 Task: Find connections with filter location Waterloo with filter topic #Leadershipwith filter profile language English with filter current company Jellyfish with filter school Sheshadripuram Arts, Science & Commerce College, Sheshadripuram , Bangalore-20 with filter industry Wholesale Import and Export with filter service category Financial Advisory with filter keywords title Political Scientist
Action: Mouse moved to (520, 102)
Screenshot: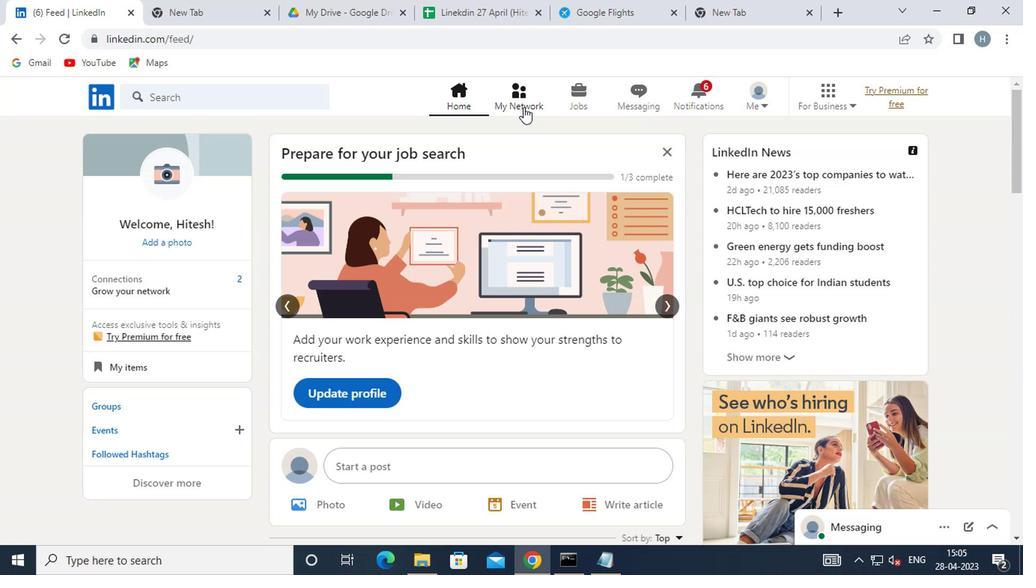 
Action: Mouse pressed left at (520, 102)
Screenshot: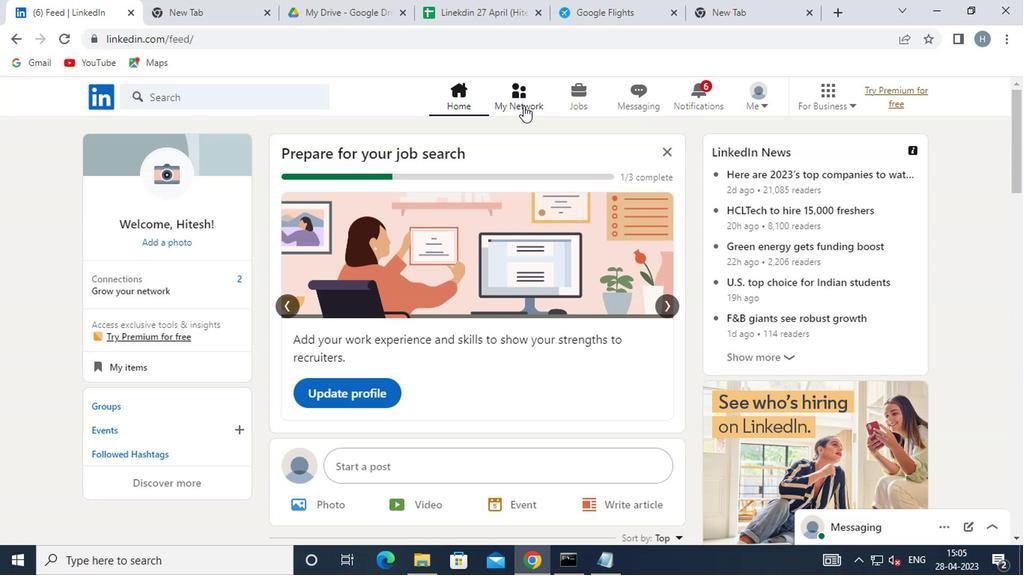 
Action: Mouse moved to (242, 172)
Screenshot: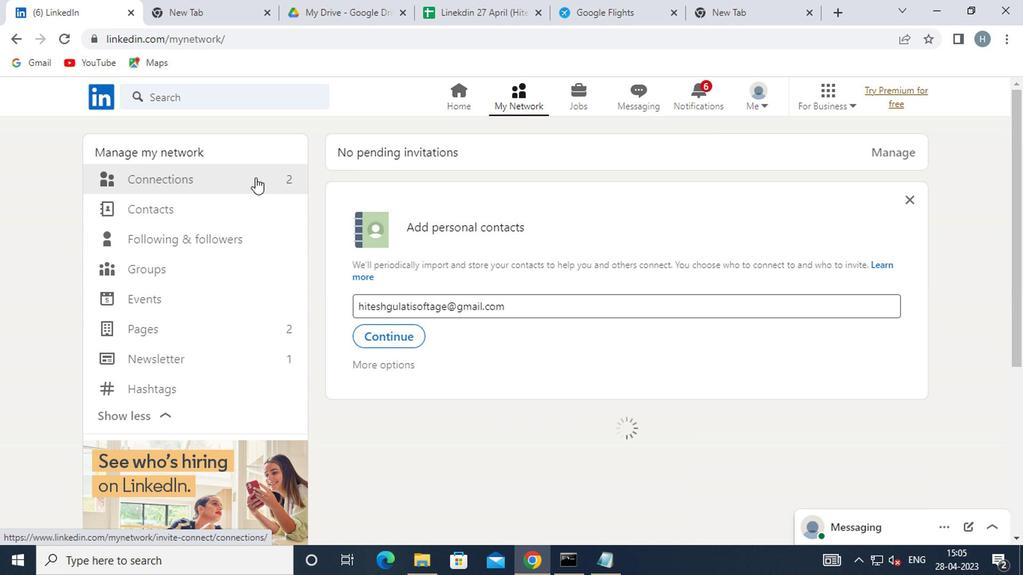 
Action: Mouse pressed left at (242, 172)
Screenshot: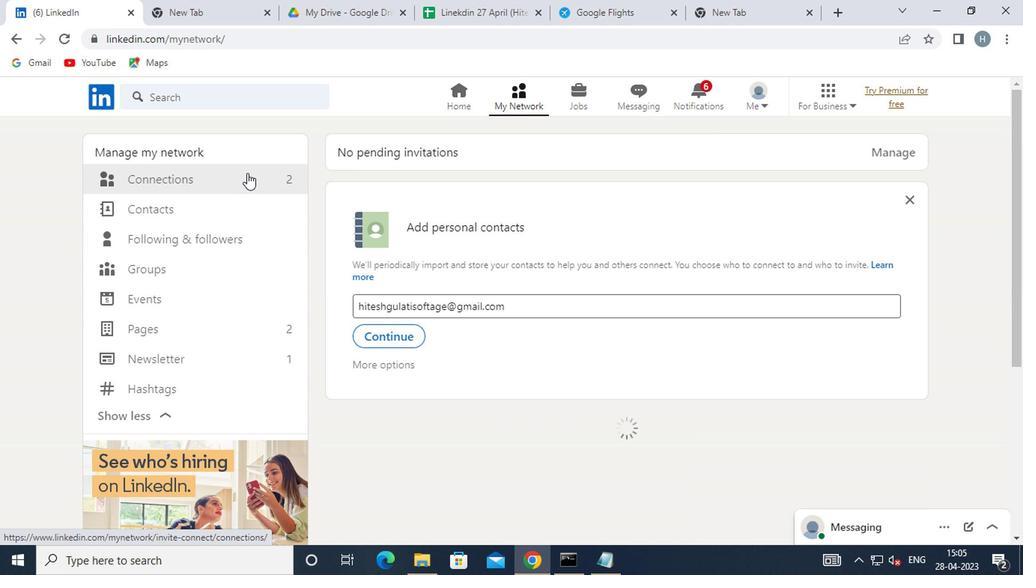 
Action: Mouse moved to (608, 182)
Screenshot: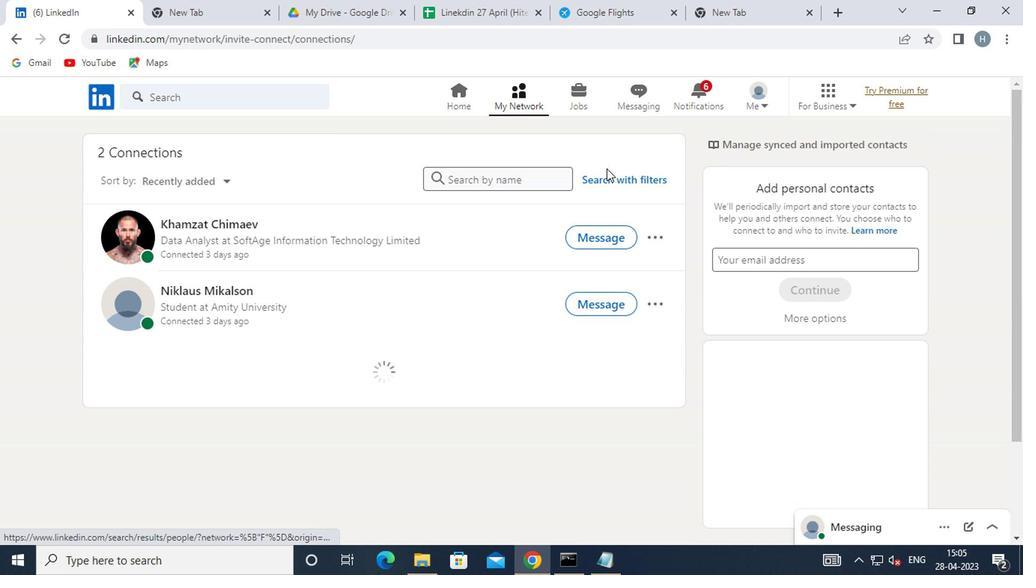 
Action: Mouse pressed left at (608, 182)
Screenshot: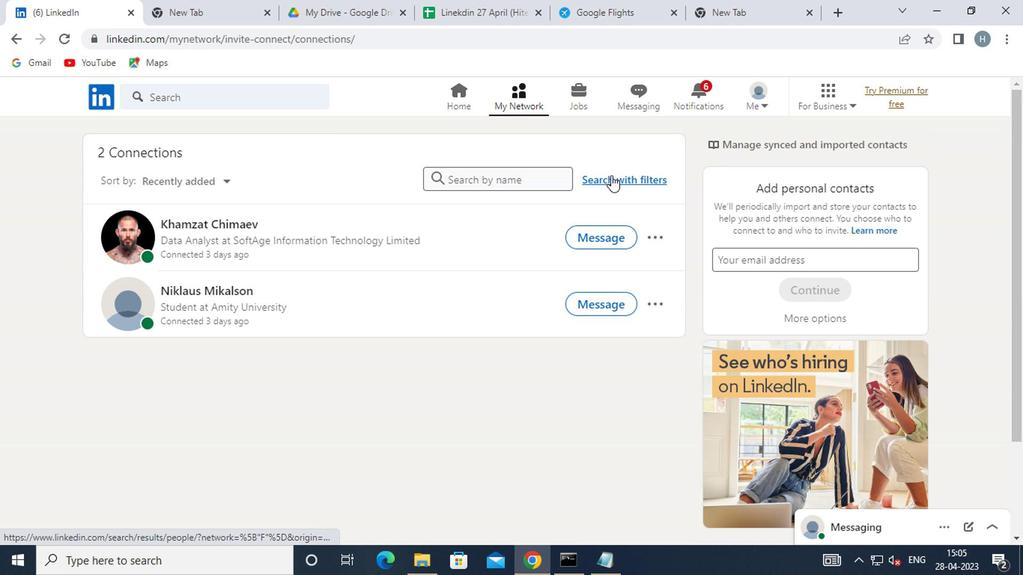 
Action: Mouse moved to (552, 132)
Screenshot: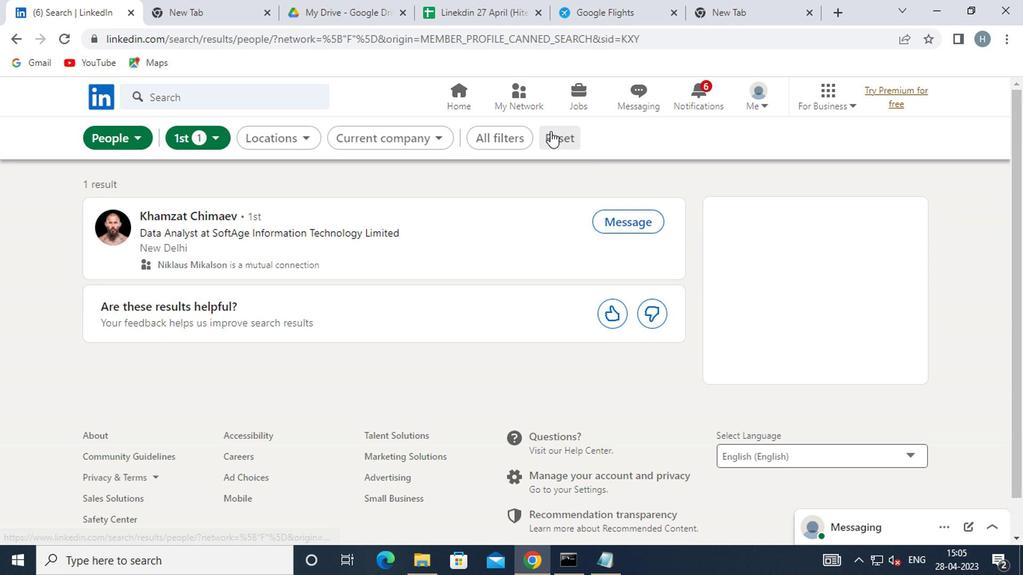 
Action: Mouse pressed left at (552, 132)
Screenshot: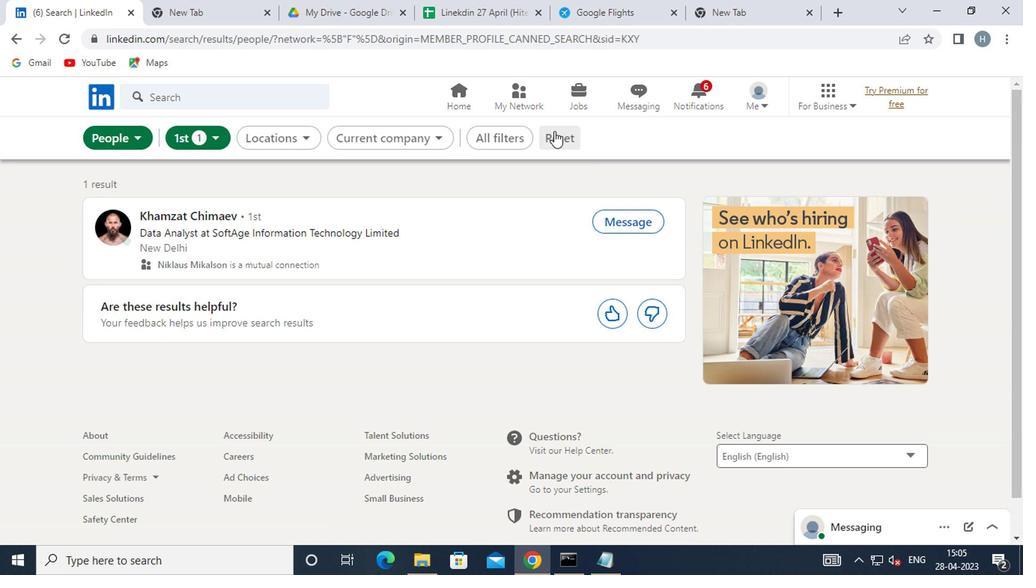 
Action: Mouse moved to (524, 138)
Screenshot: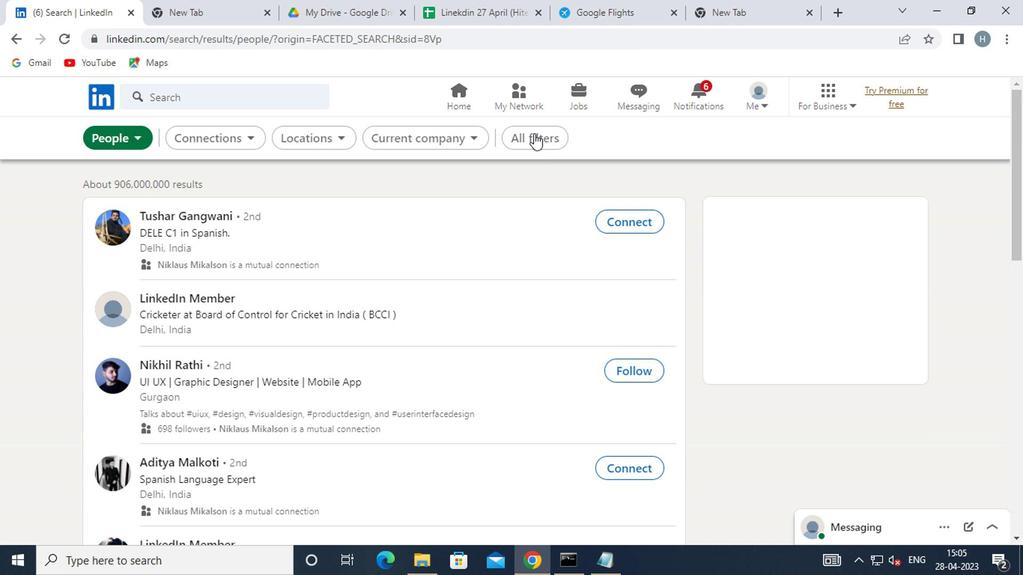 
Action: Mouse pressed left at (524, 138)
Screenshot: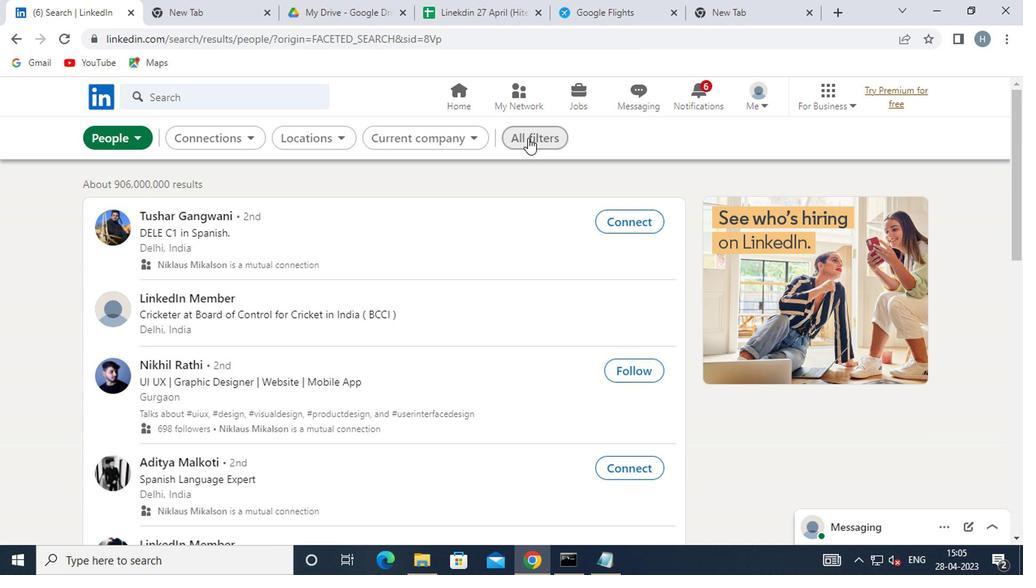 
Action: Mouse moved to (708, 424)
Screenshot: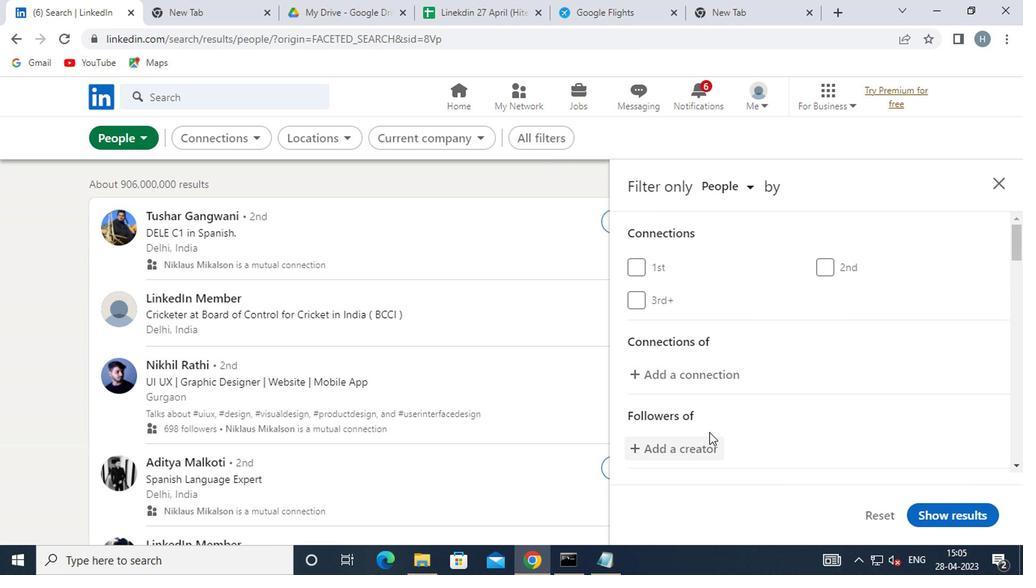 
Action: Mouse scrolled (708, 423) with delta (0, -1)
Screenshot: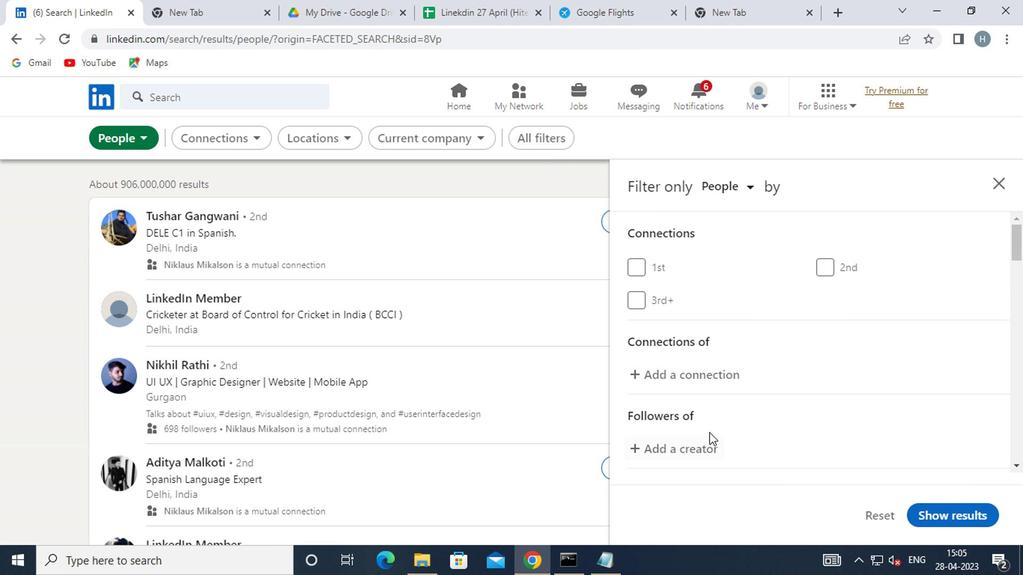 
Action: Mouse moved to (712, 408)
Screenshot: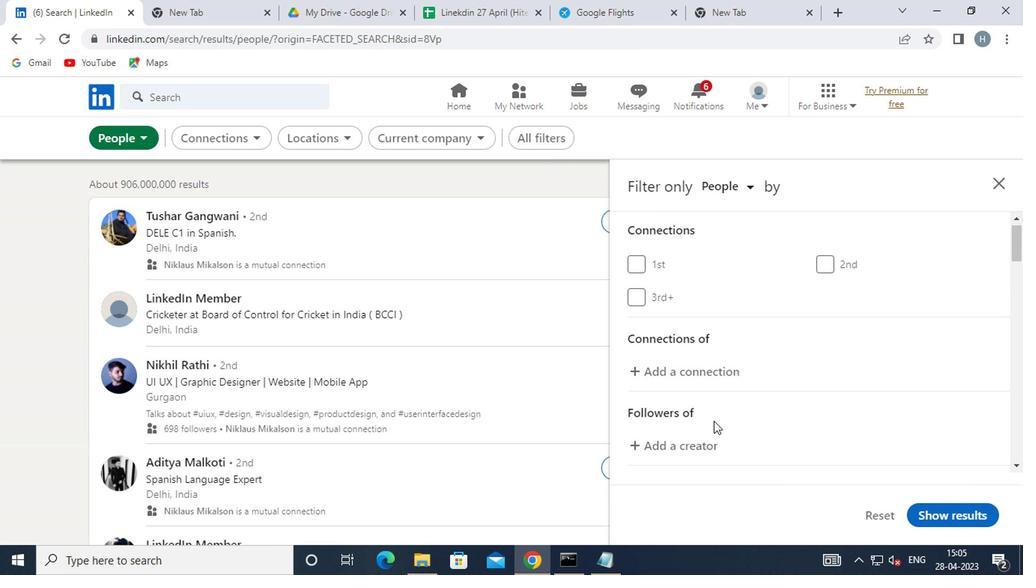 
Action: Mouse scrolled (712, 408) with delta (0, 0)
Screenshot: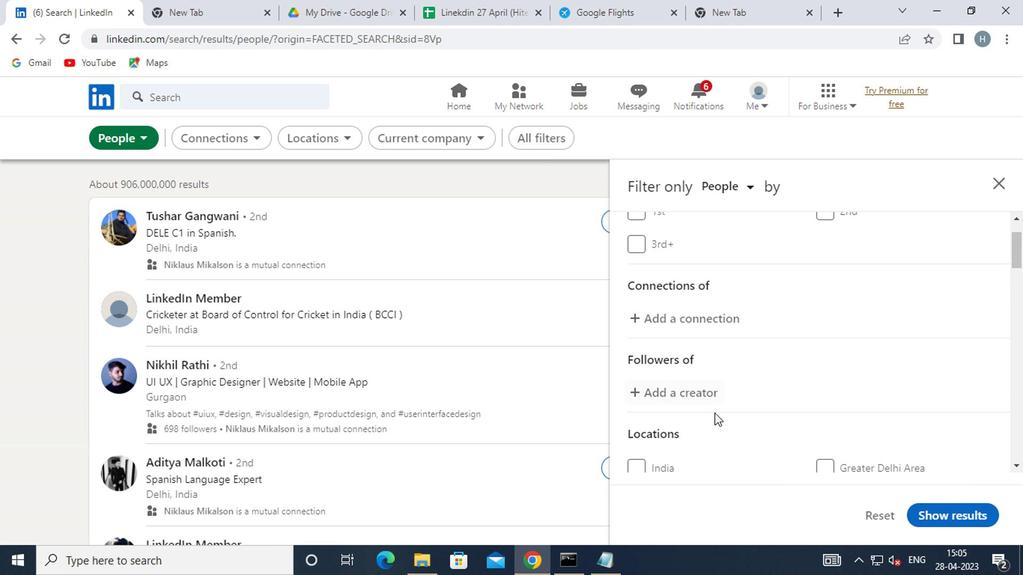 
Action: Mouse moved to (716, 399)
Screenshot: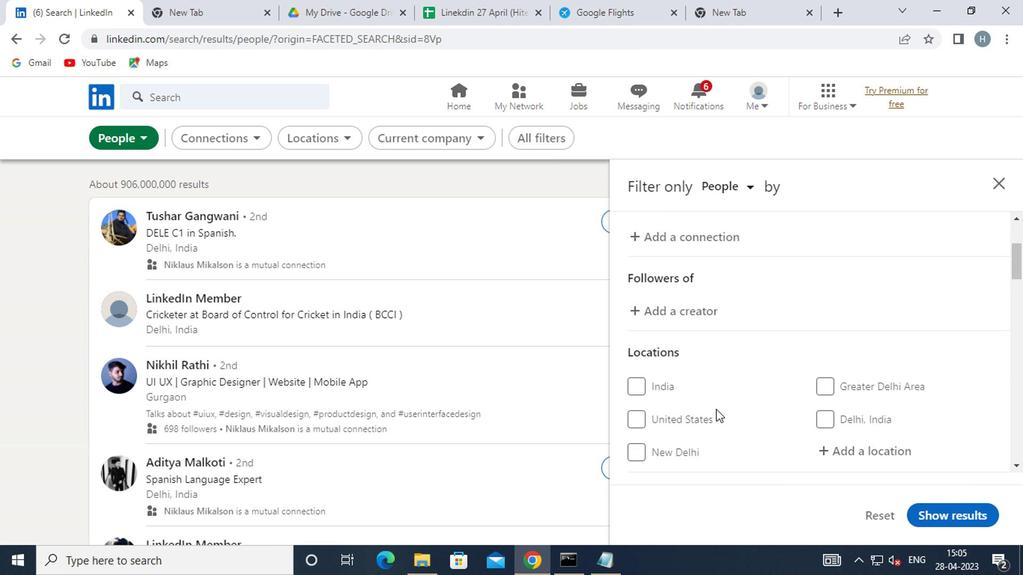 
Action: Mouse scrolled (716, 399) with delta (0, 0)
Screenshot: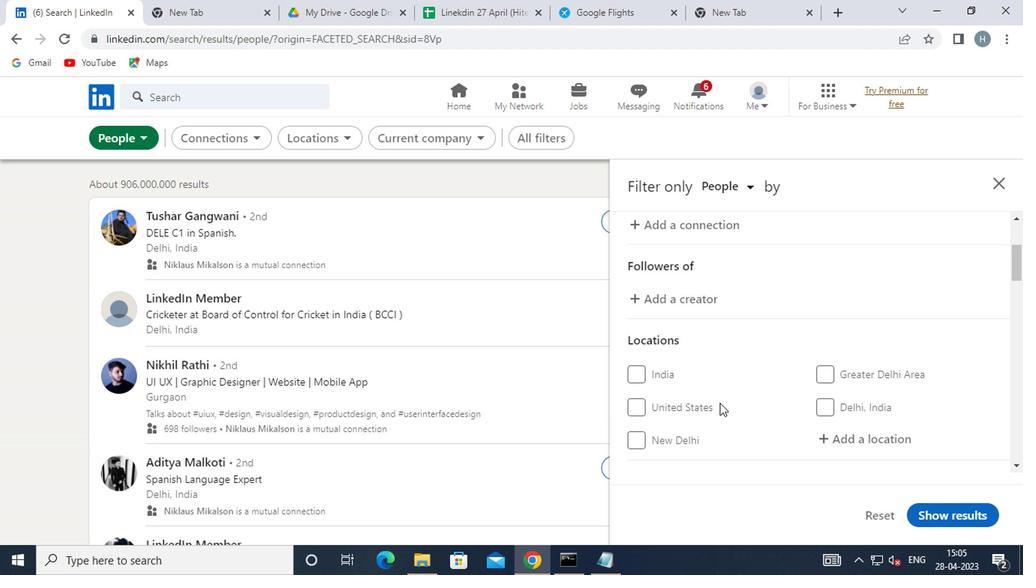 
Action: Mouse moved to (865, 363)
Screenshot: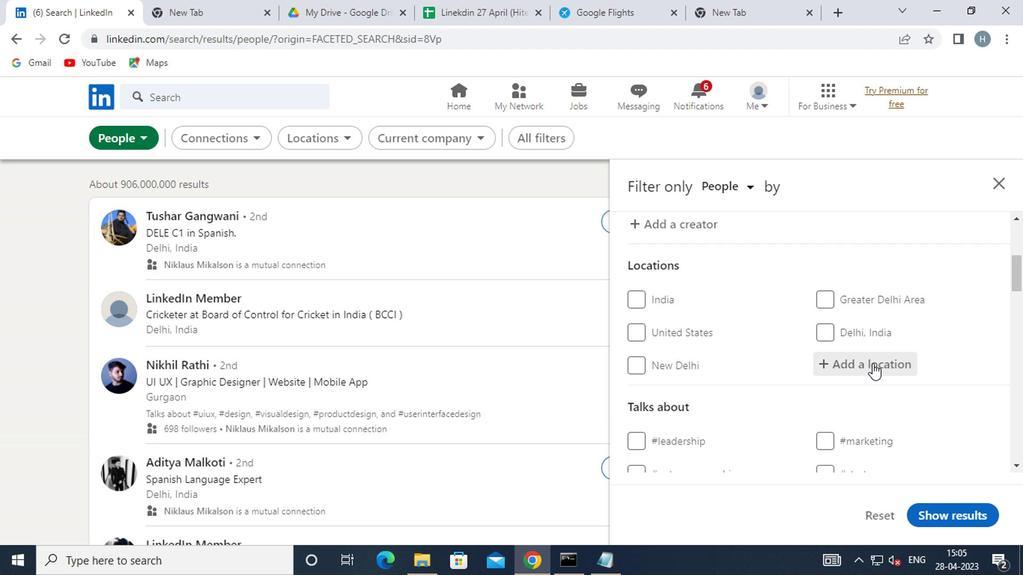 
Action: Mouse pressed left at (865, 363)
Screenshot: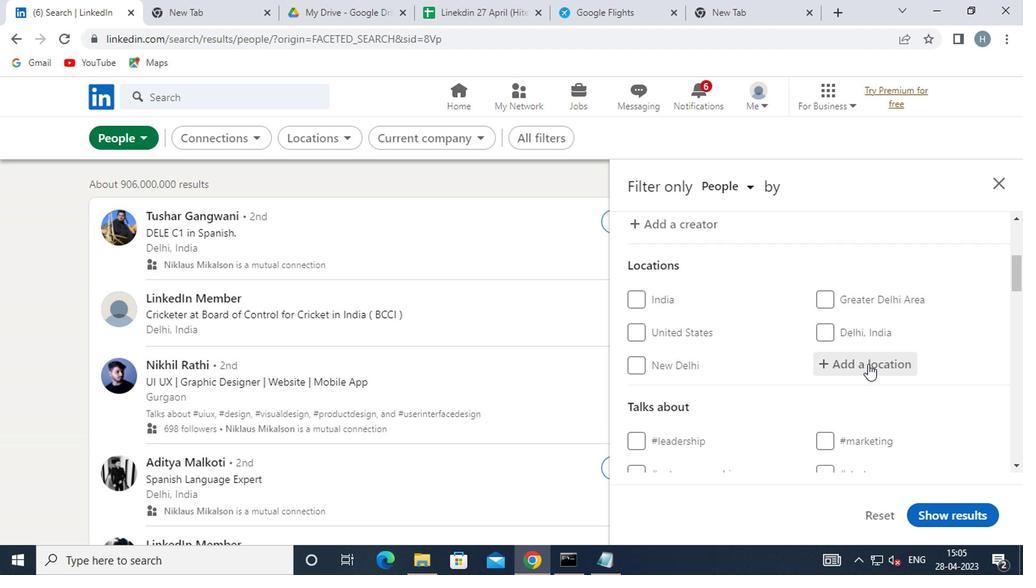 
Action: Key pressed <Key.shift>WATERLOO
Screenshot: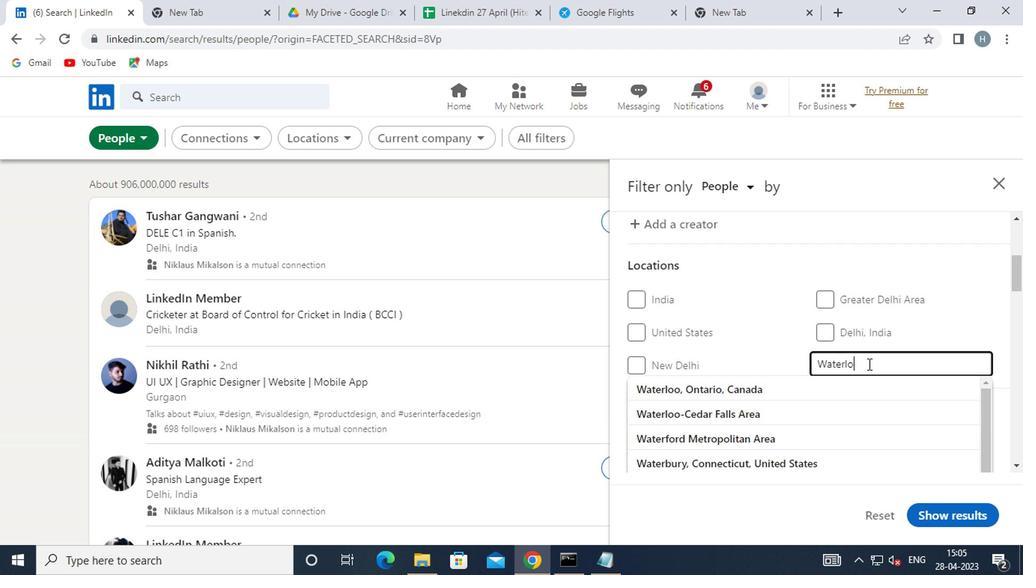 
Action: Mouse moved to (923, 325)
Screenshot: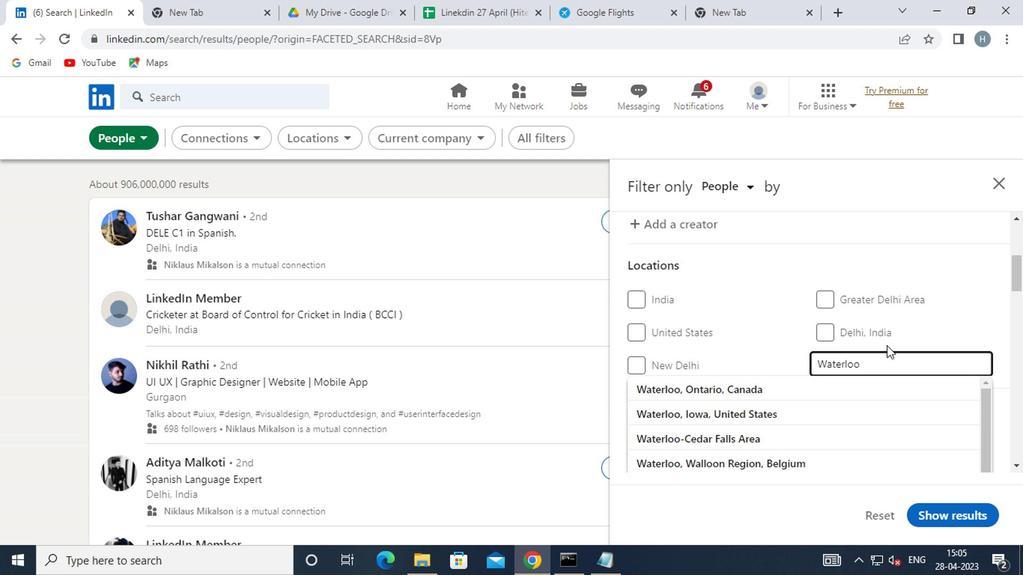 
Action: Key pressed <Key.enter>
Screenshot: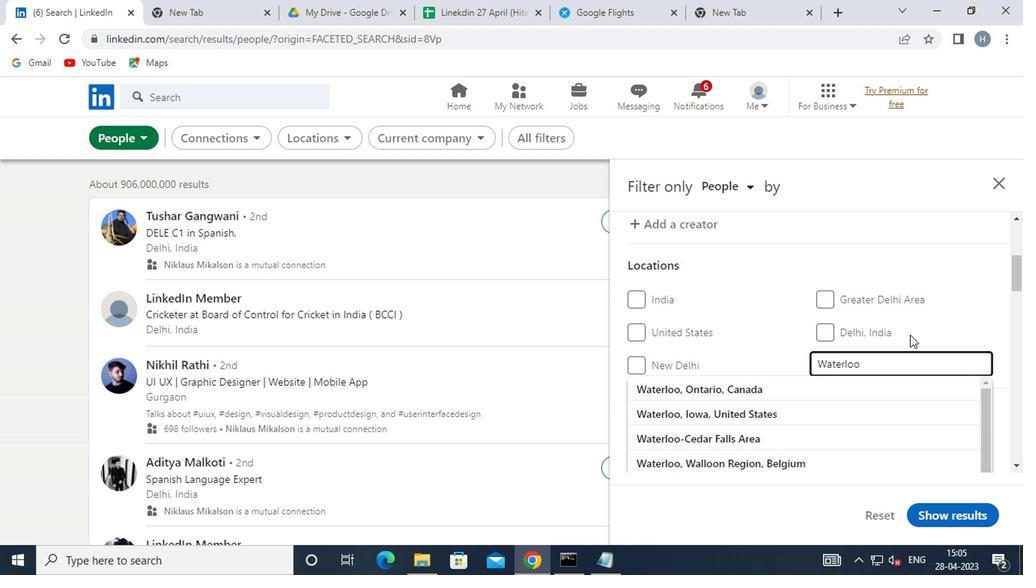 
Action: Mouse moved to (907, 320)
Screenshot: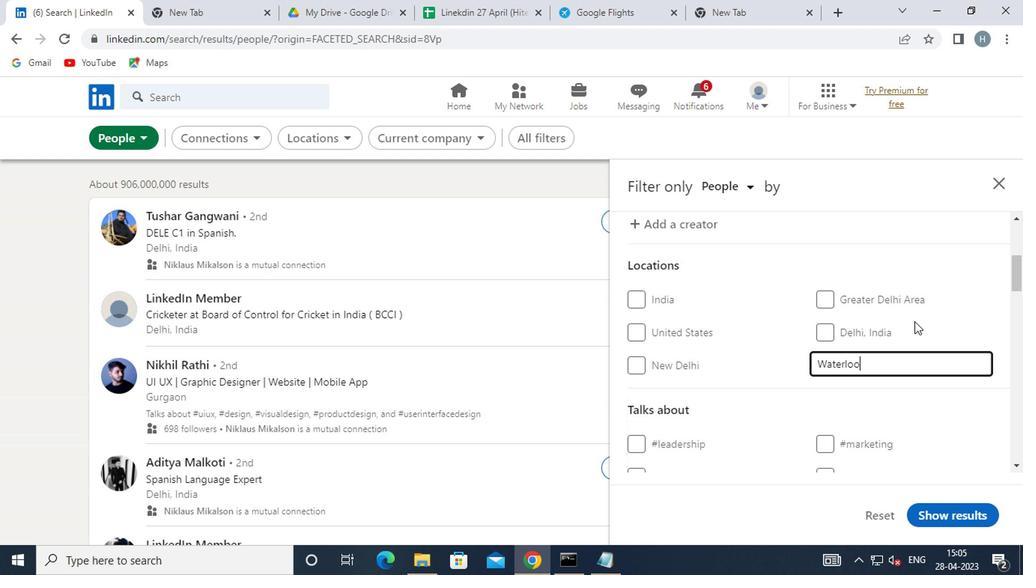 
Action: Mouse scrolled (907, 320) with delta (0, 0)
Screenshot: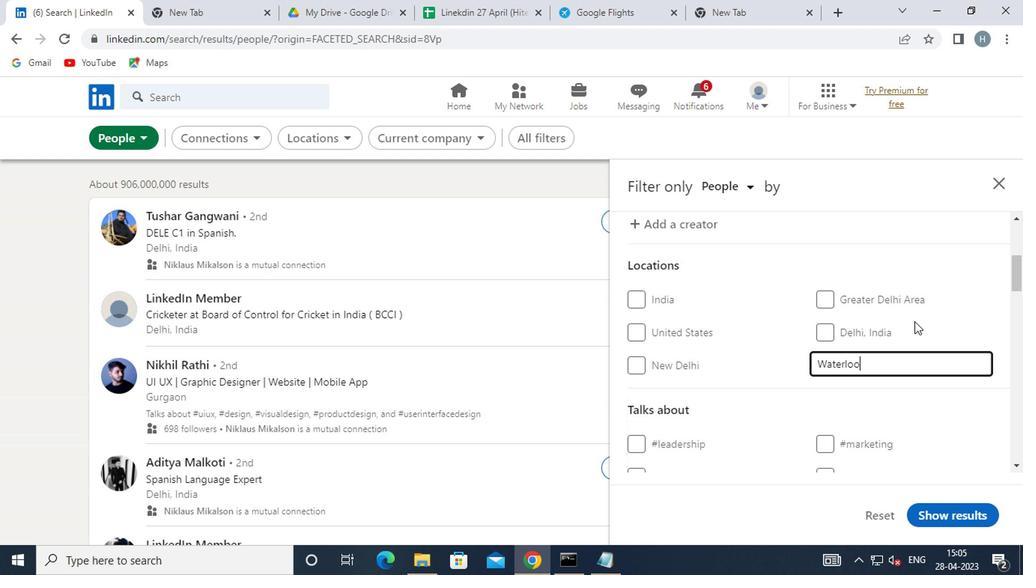 
Action: Mouse moved to (906, 321)
Screenshot: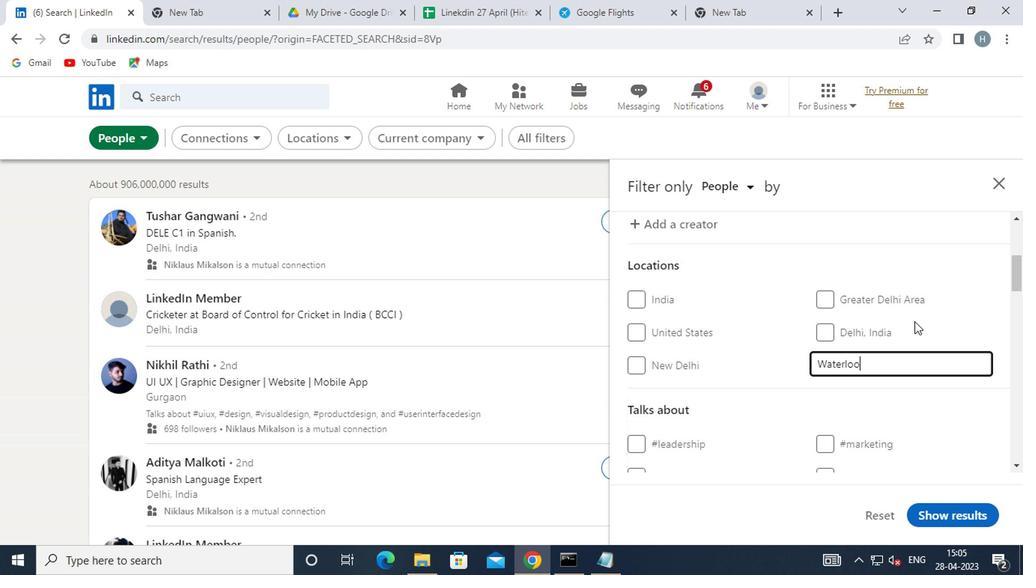 
Action: Mouse scrolled (906, 320) with delta (0, 0)
Screenshot: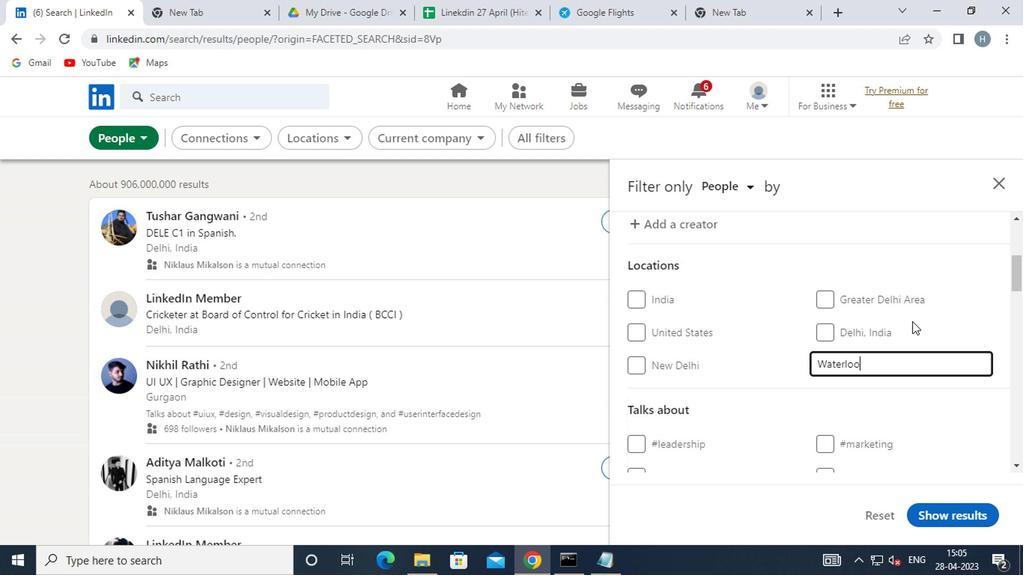 
Action: Mouse moved to (890, 356)
Screenshot: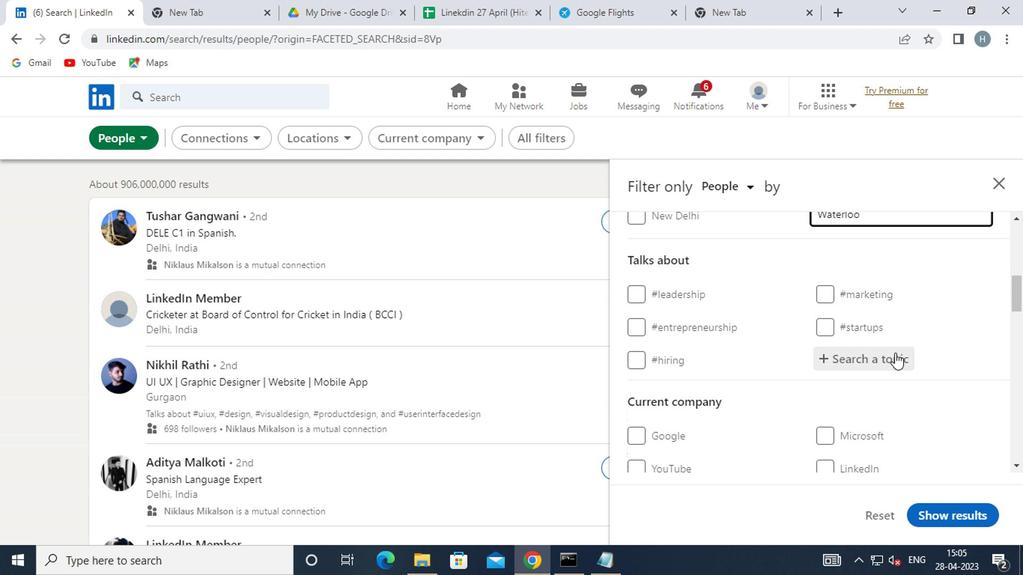 
Action: Mouse pressed left at (890, 356)
Screenshot: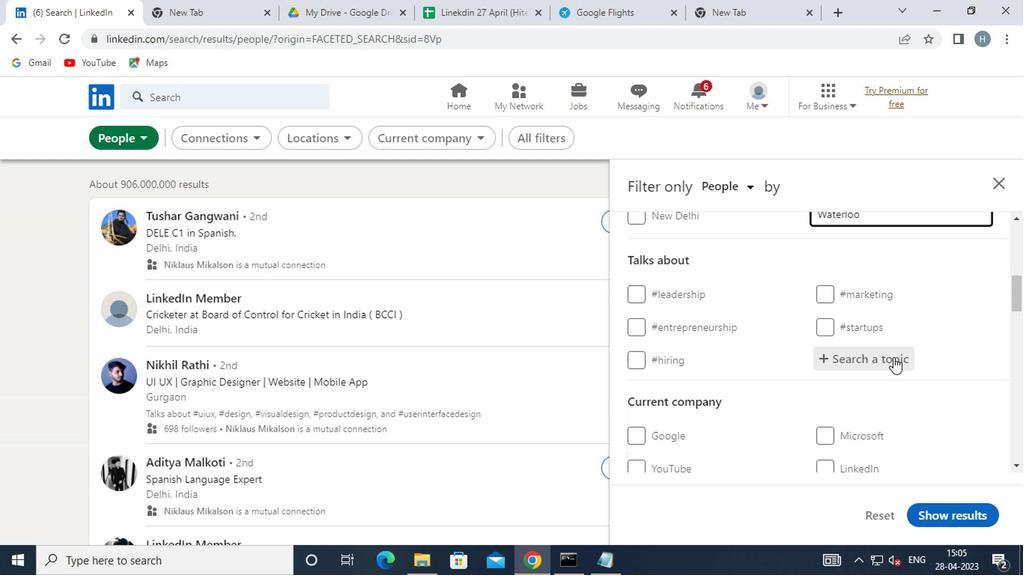
Action: Mouse moved to (885, 356)
Screenshot: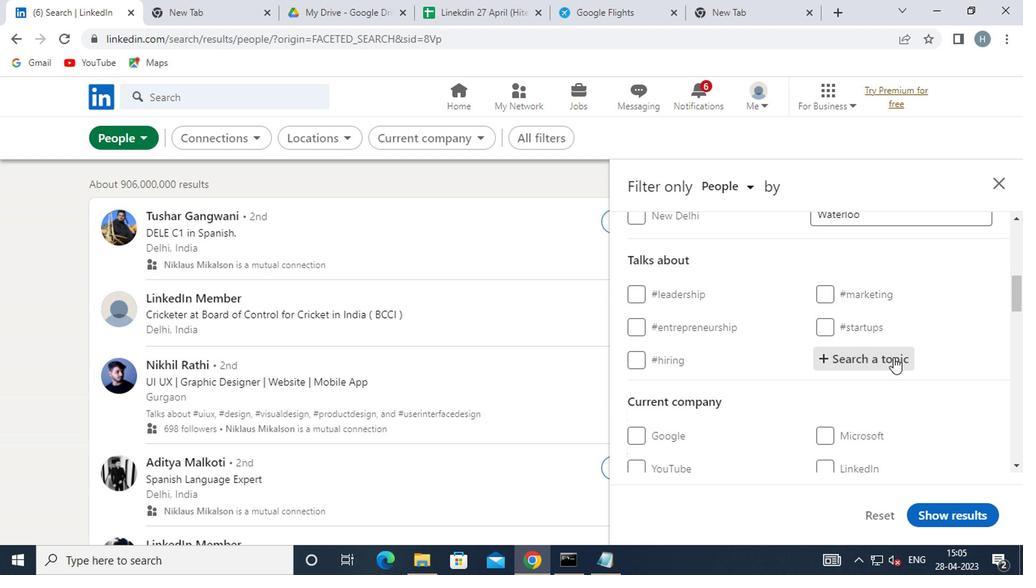 
Action: Key pressed <Key.shift>LEA
Screenshot: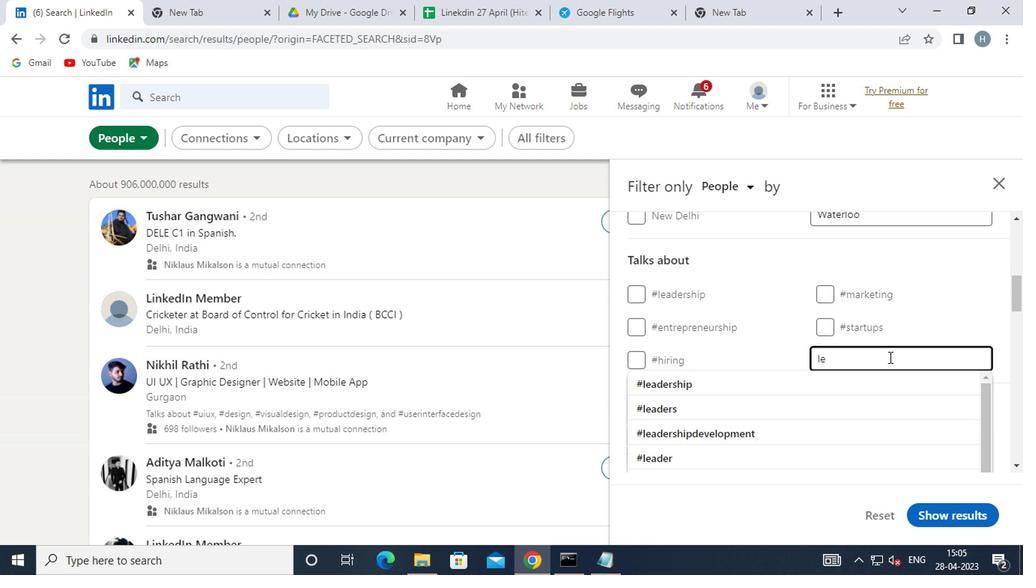 
Action: Mouse moved to (831, 385)
Screenshot: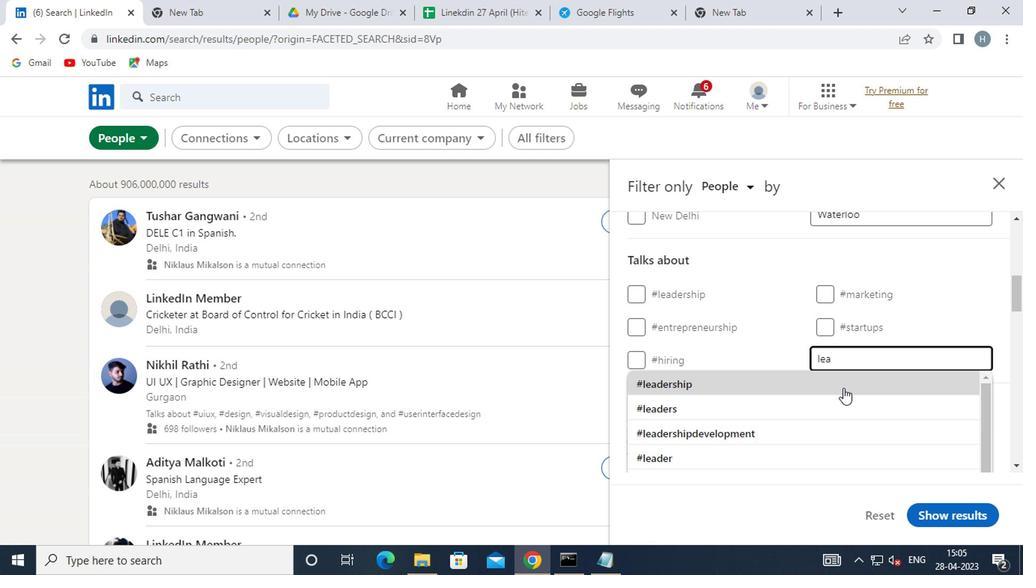 
Action: Mouse pressed left at (831, 385)
Screenshot: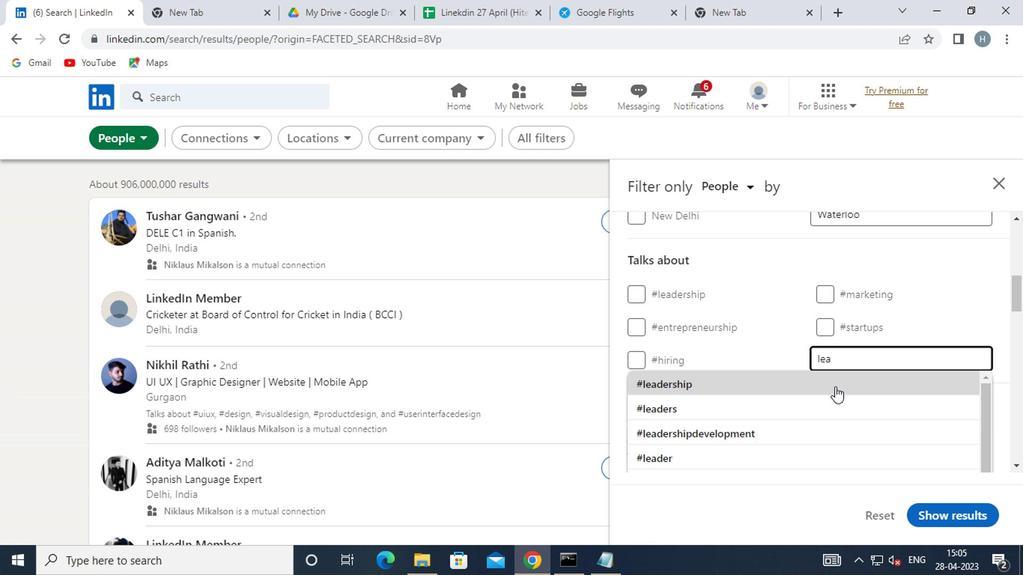 
Action: Mouse moved to (797, 376)
Screenshot: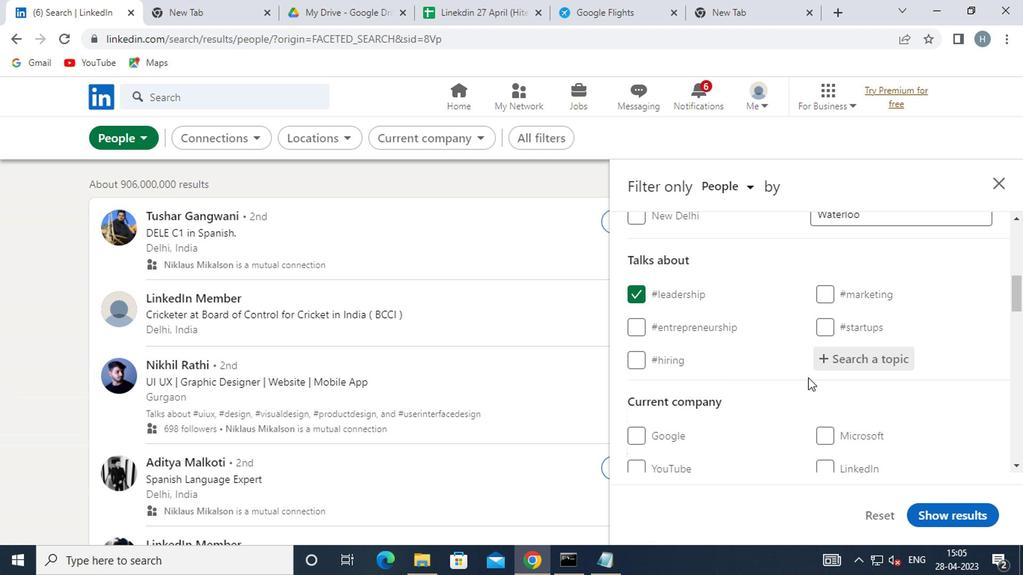 
Action: Mouse scrolled (797, 375) with delta (0, -1)
Screenshot: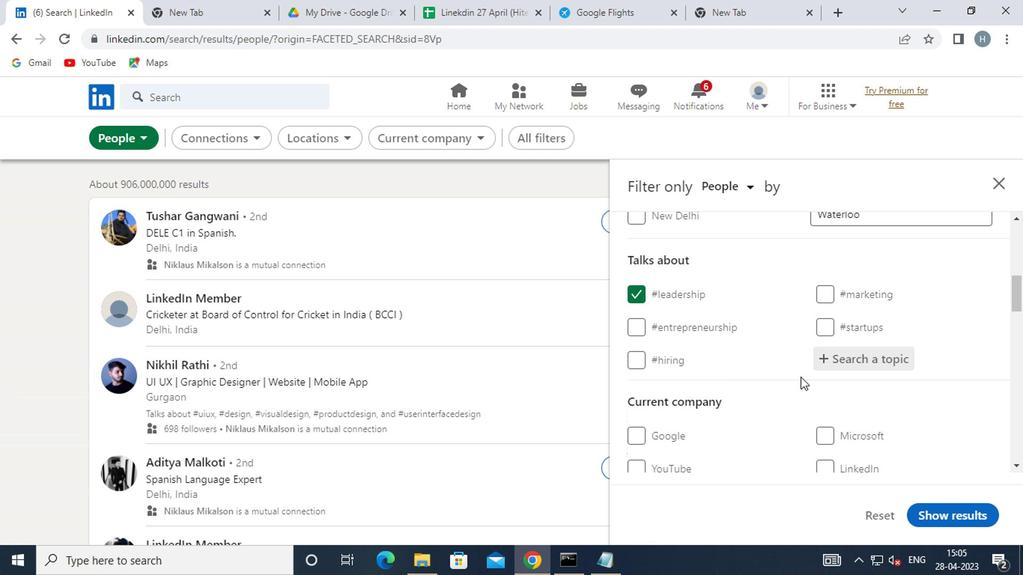 
Action: Mouse moved to (795, 375)
Screenshot: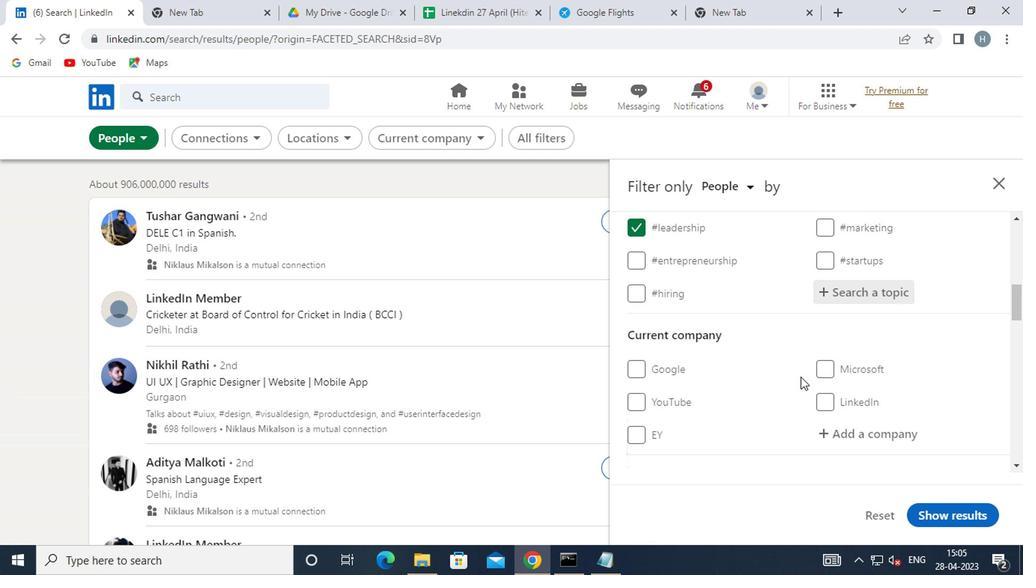 
Action: Mouse scrolled (795, 374) with delta (0, 0)
Screenshot: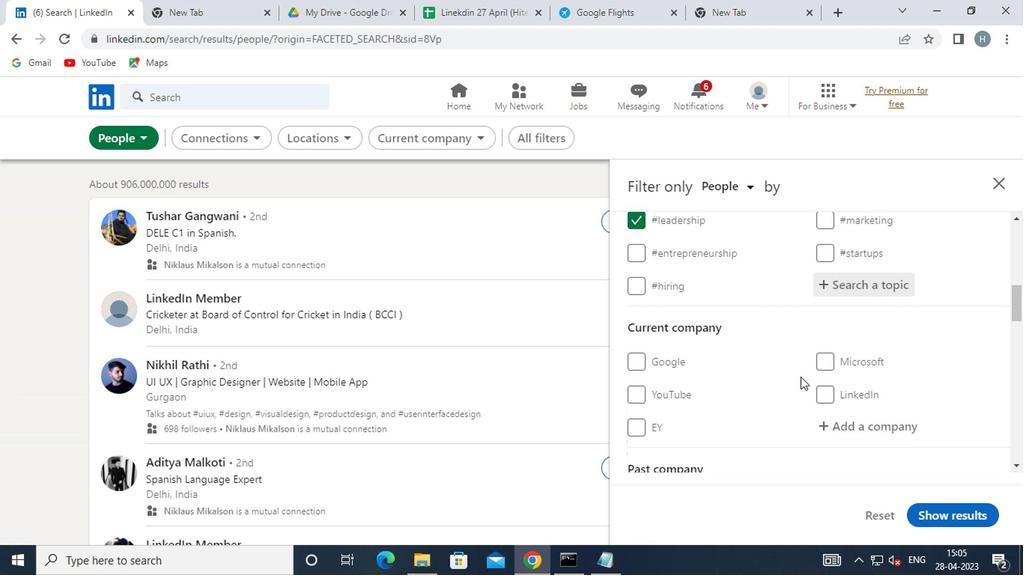 
Action: Mouse scrolled (795, 374) with delta (0, 0)
Screenshot: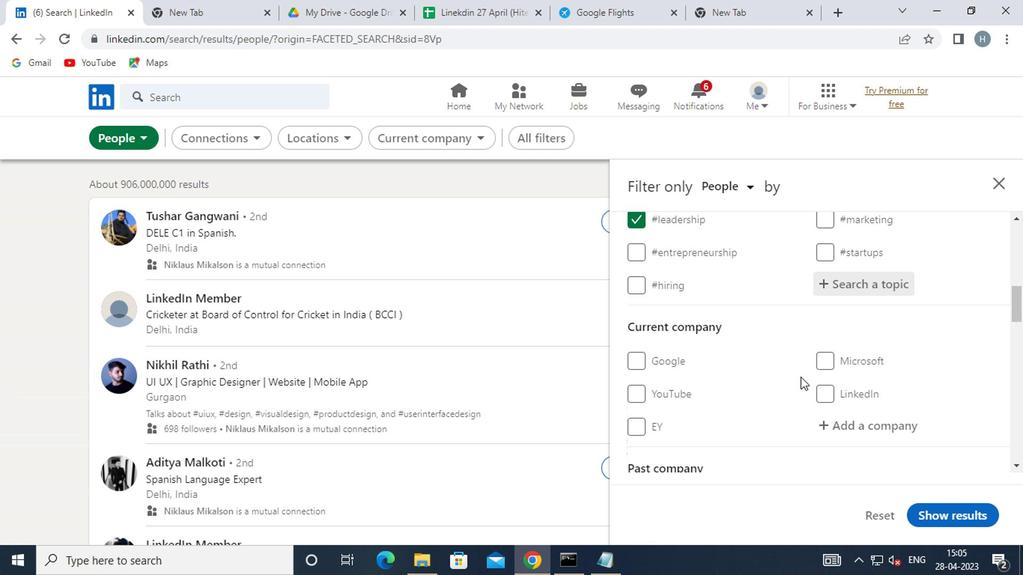 
Action: Mouse moved to (795, 373)
Screenshot: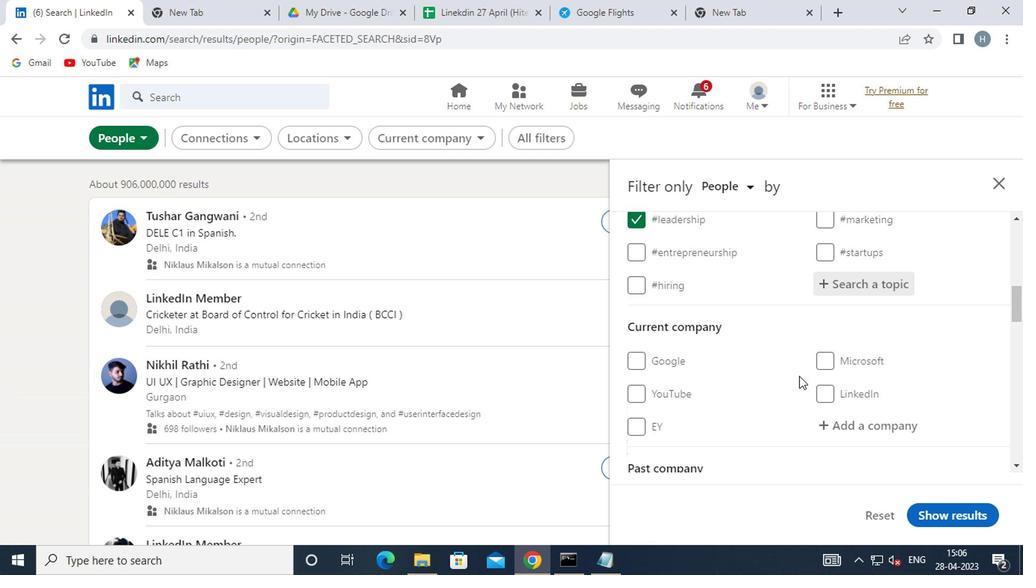 
Action: Mouse scrolled (795, 373) with delta (0, 0)
Screenshot: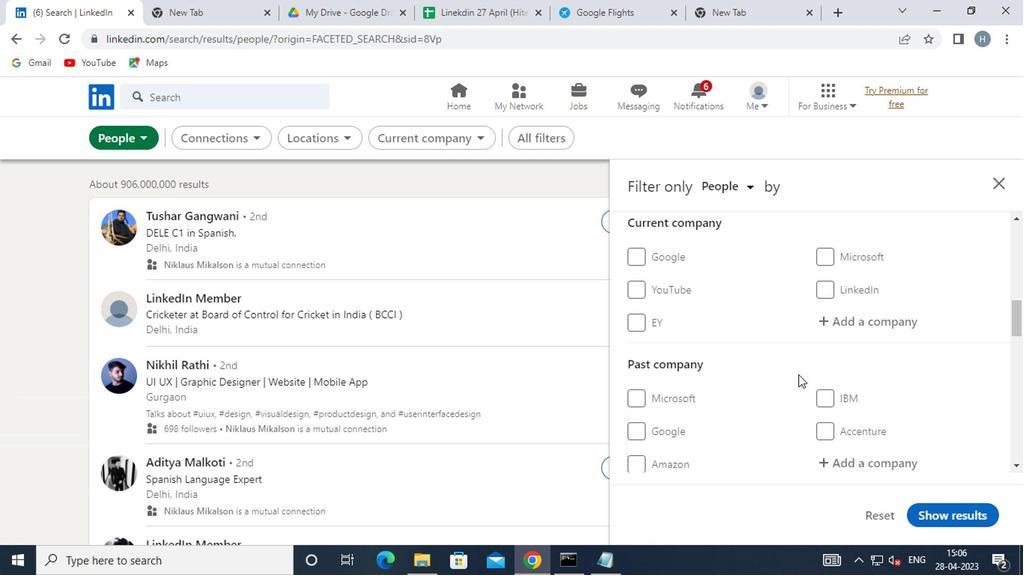 
Action: Mouse moved to (792, 370)
Screenshot: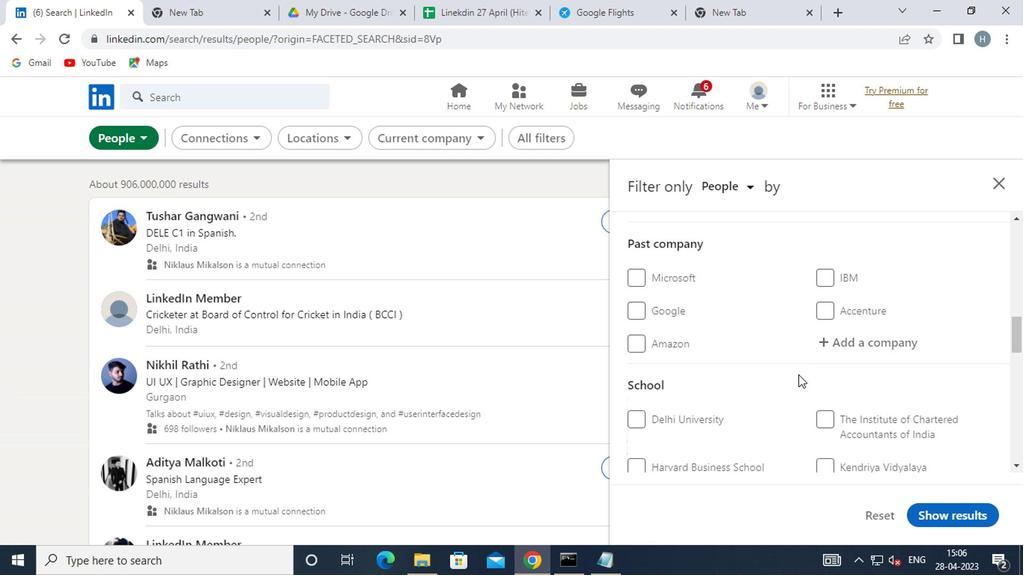 
Action: Mouse scrolled (792, 369) with delta (0, -1)
Screenshot: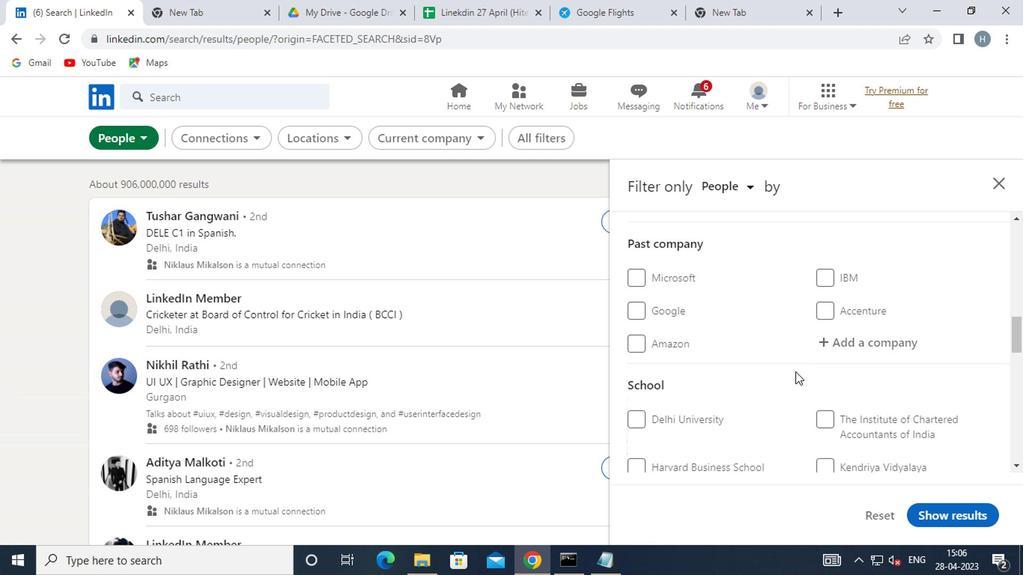 
Action: Mouse scrolled (792, 369) with delta (0, -1)
Screenshot: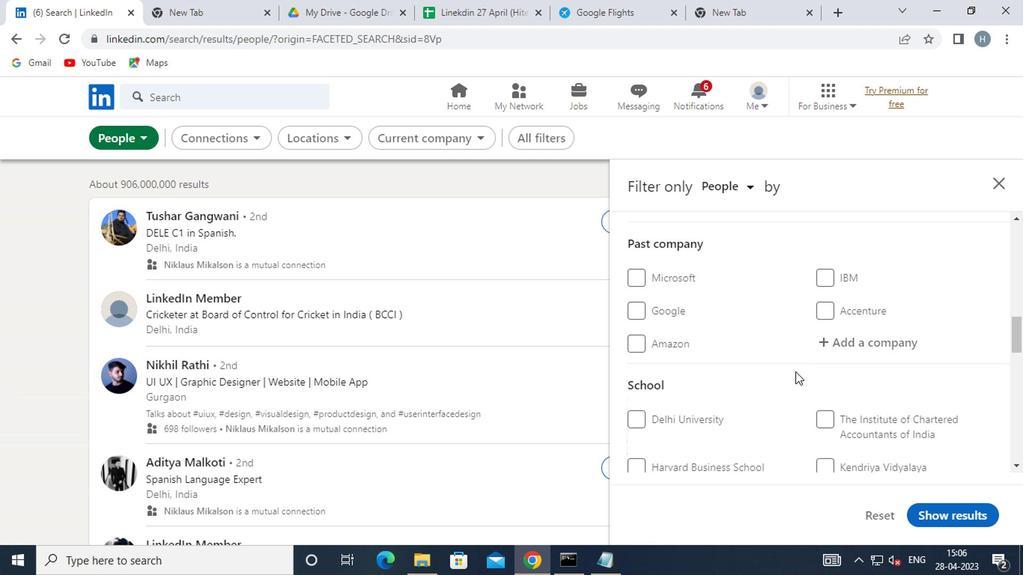 
Action: Mouse scrolled (792, 369) with delta (0, -1)
Screenshot: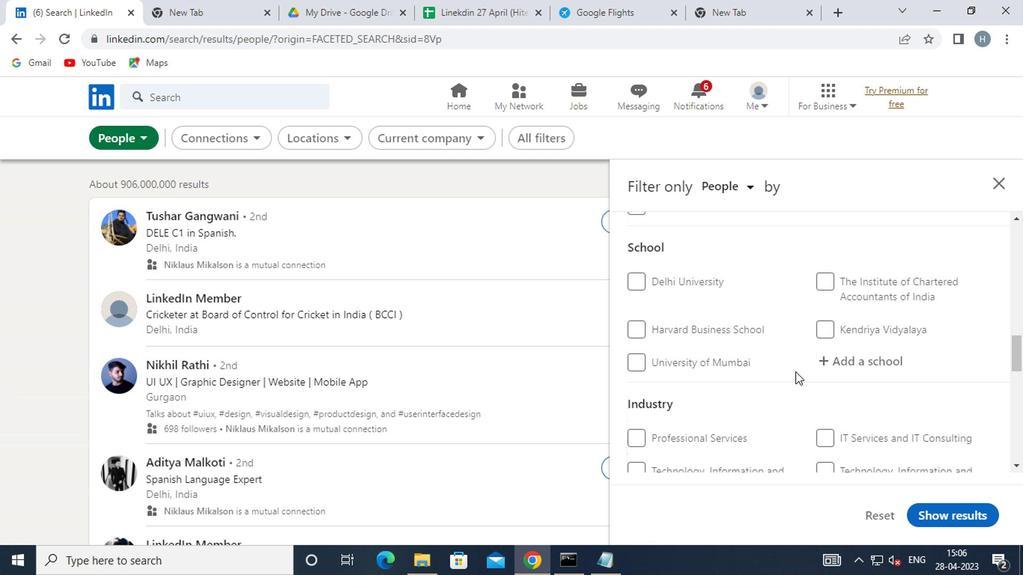 
Action: Mouse scrolled (792, 369) with delta (0, -1)
Screenshot: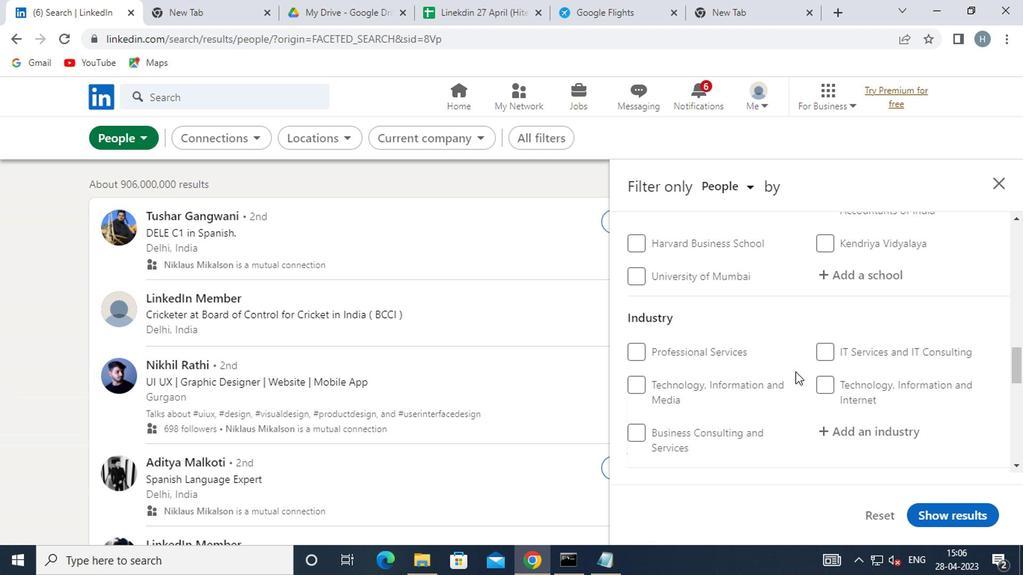
Action: Mouse scrolled (792, 369) with delta (0, -1)
Screenshot: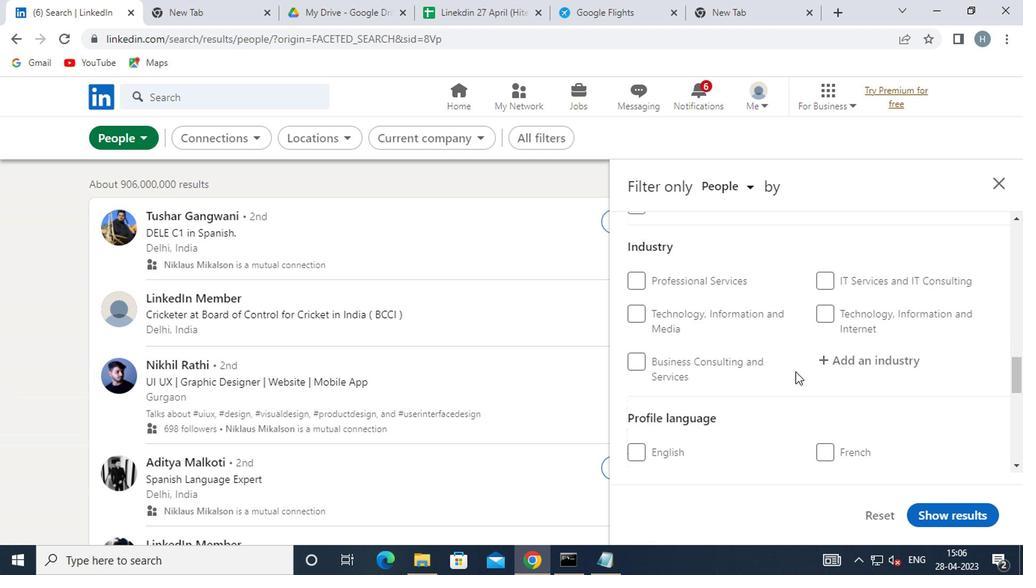 
Action: Mouse moved to (672, 372)
Screenshot: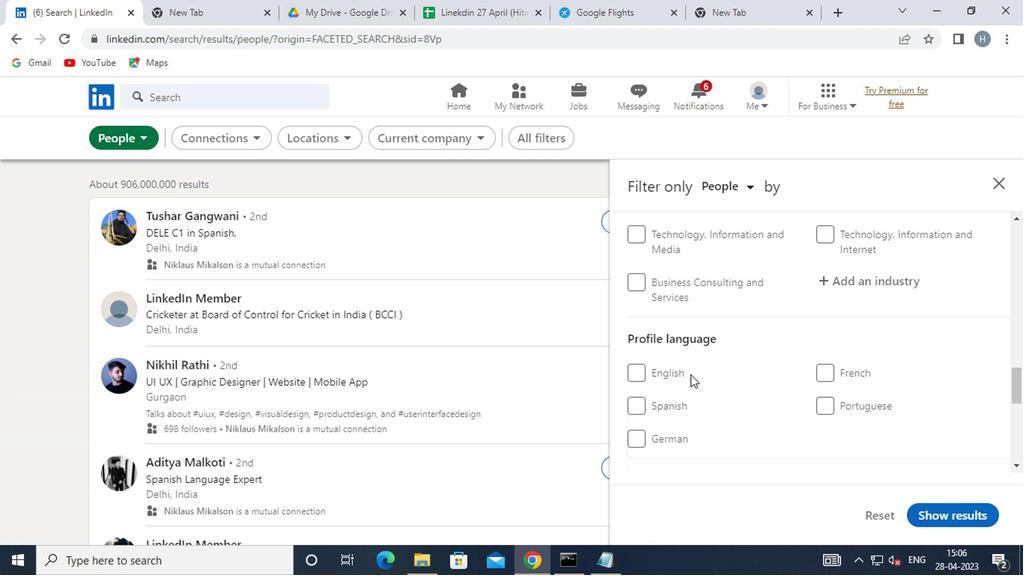 
Action: Mouse pressed left at (672, 372)
Screenshot: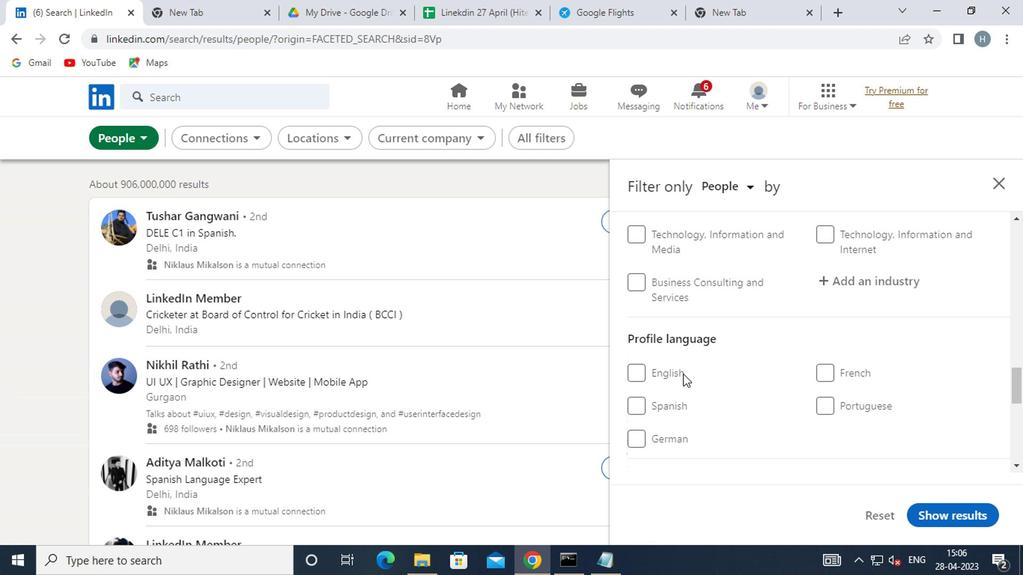 
Action: Mouse moved to (795, 361)
Screenshot: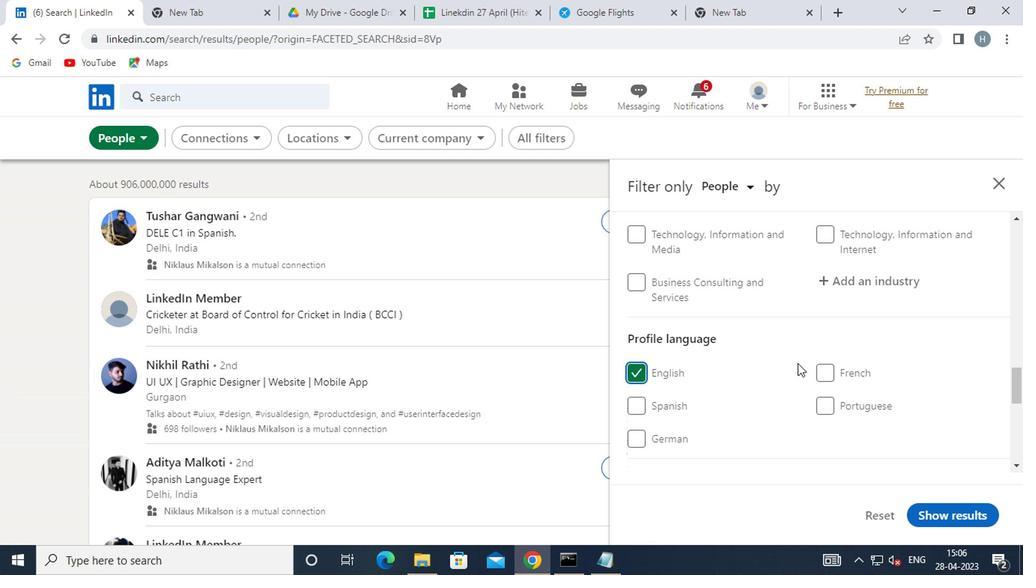 
Action: Mouse scrolled (795, 361) with delta (0, 0)
Screenshot: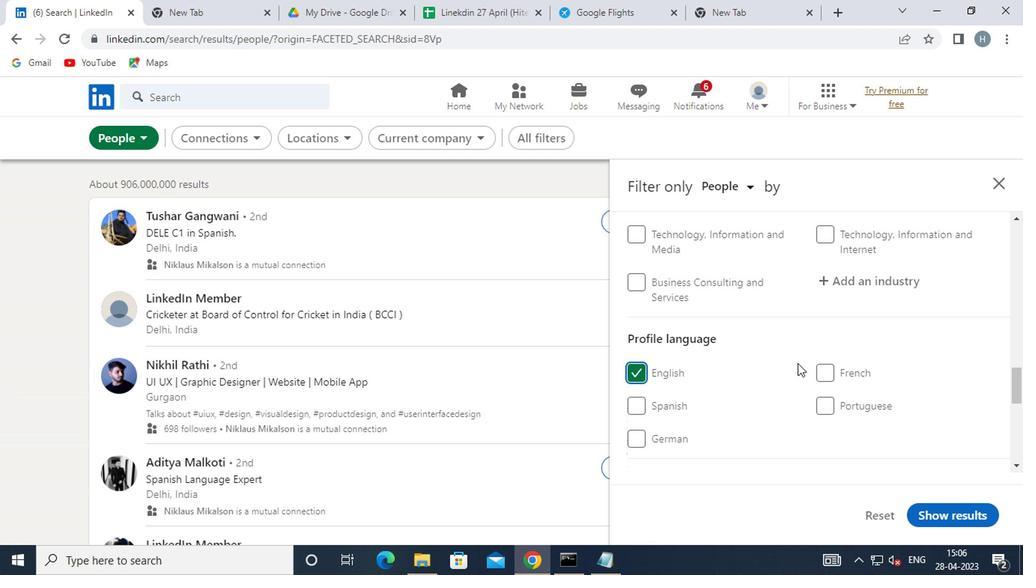 
Action: Mouse moved to (796, 361)
Screenshot: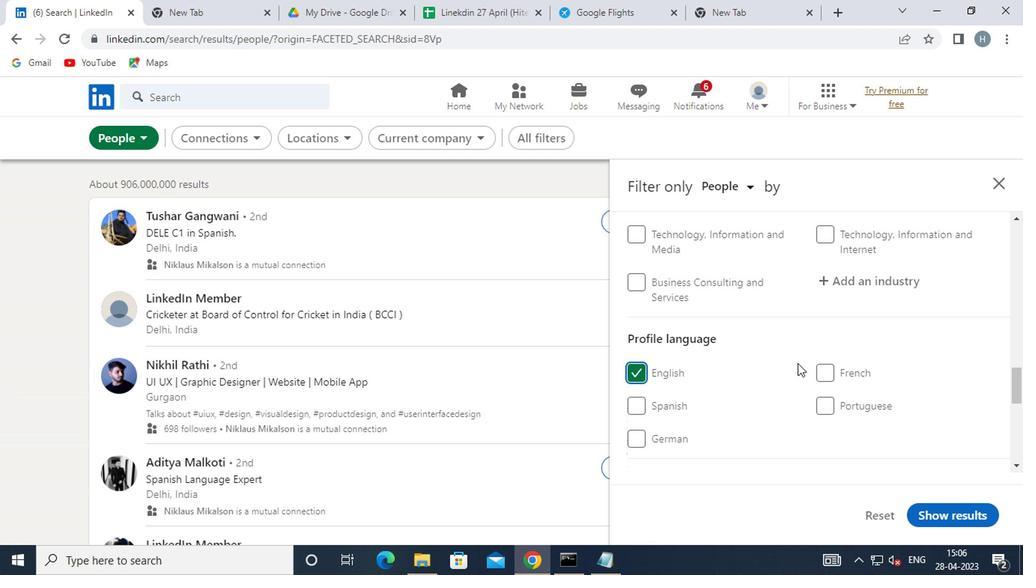 
Action: Mouse scrolled (796, 361) with delta (0, 0)
Screenshot: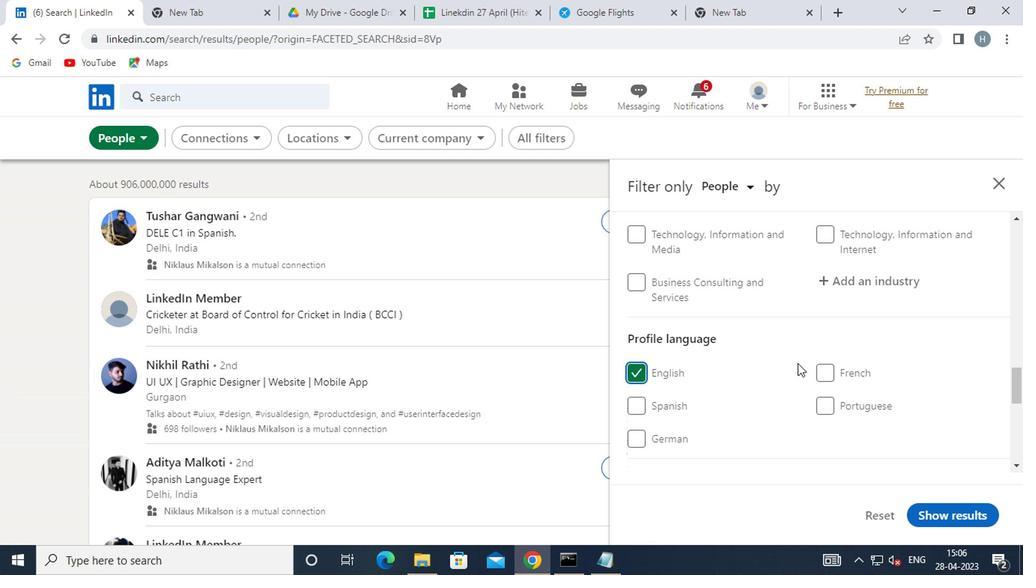 
Action: Mouse scrolled (796, 361) with delta (0, 0)
Screenshot: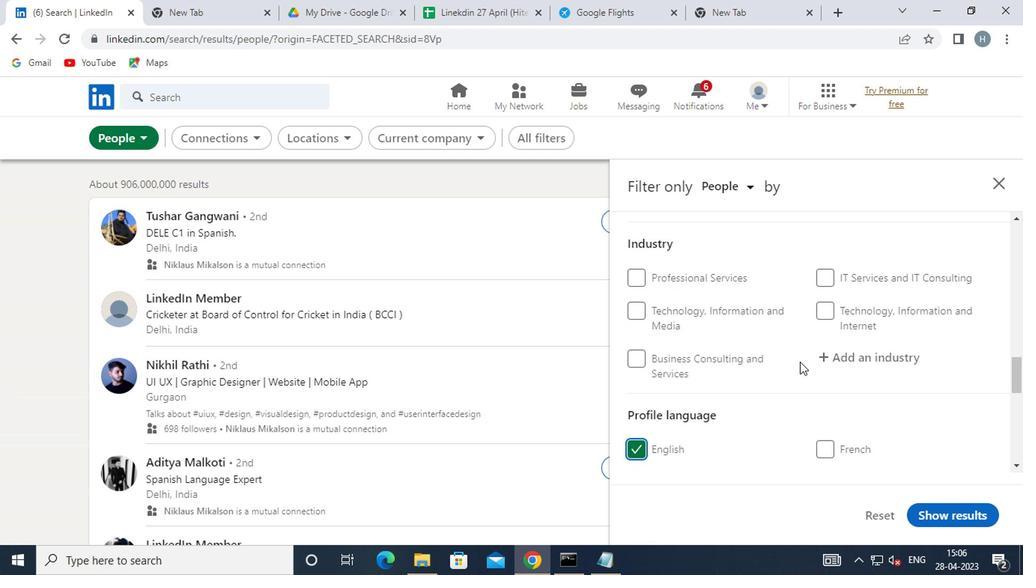
Action: Mouse scrolled (796, 361) with delta (0, 0)
Screenshot: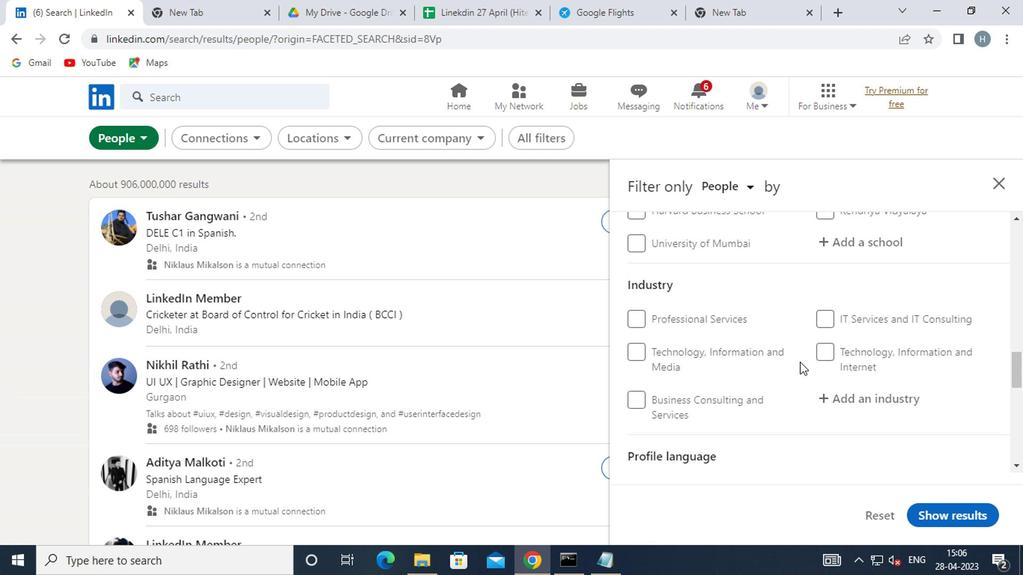 
Action: Mouse scrolled (796, 361) with delta (0, 0)
Screenshot: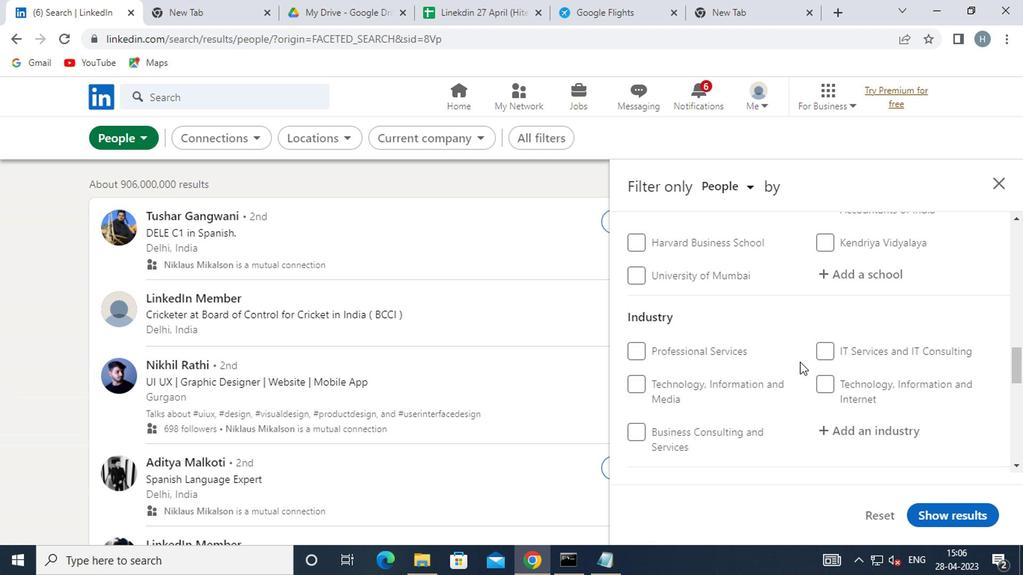 
Action: Mouse scrolled (796, 361) with delta (0, 0)
Screenshot: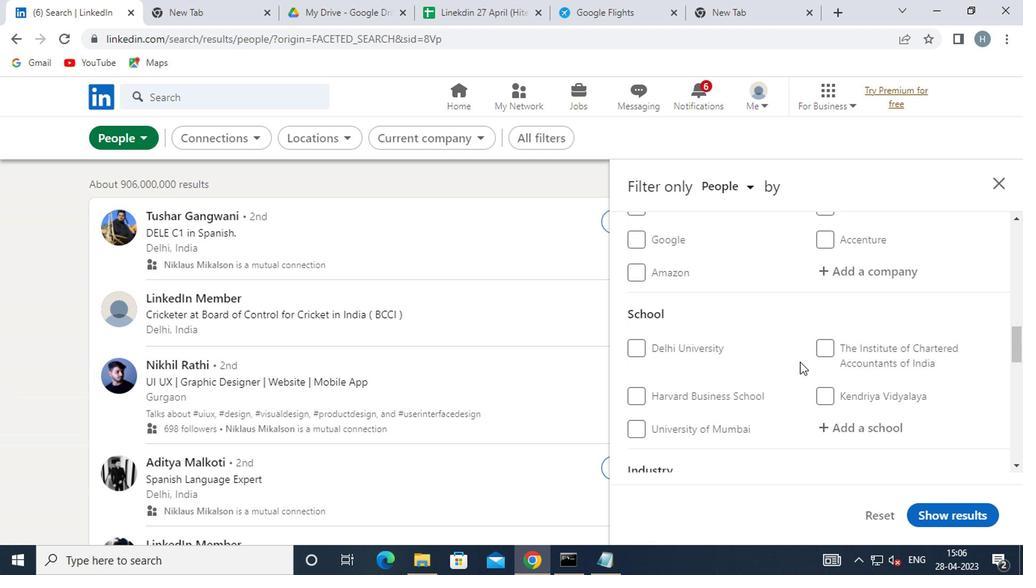 
Action: Mouse scrolled (796, 361) with delta (0, 0)
Screenshot: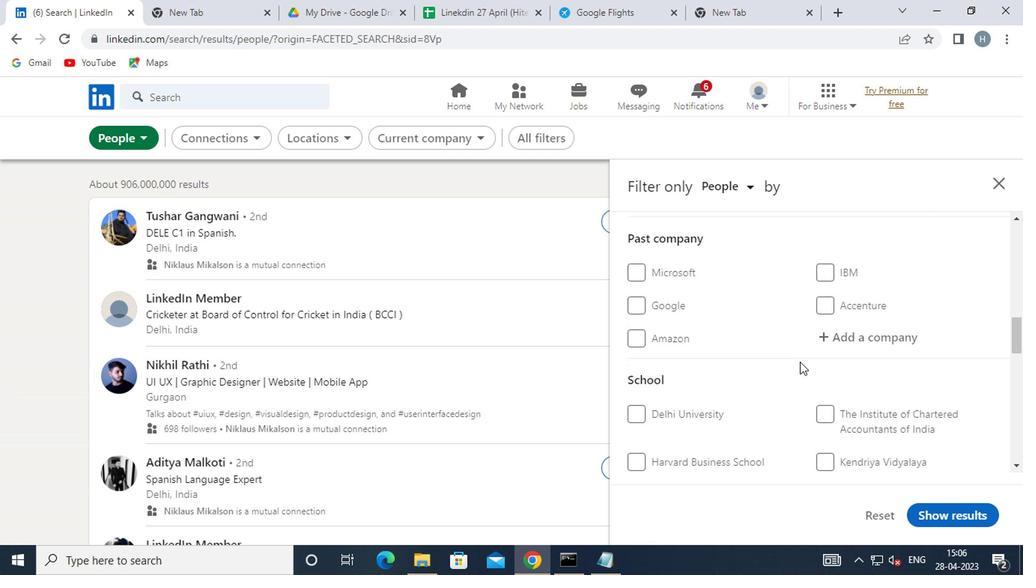 
Action: Mouse moved to (845, 353)
Screenshot: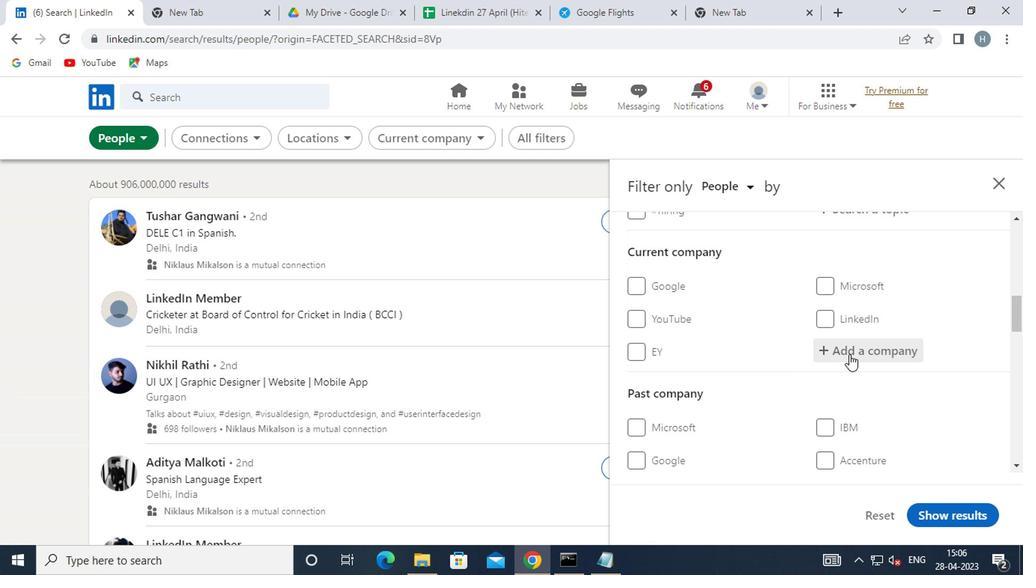 
Action: Mouse pressed left at (845, 353)
Screenshot: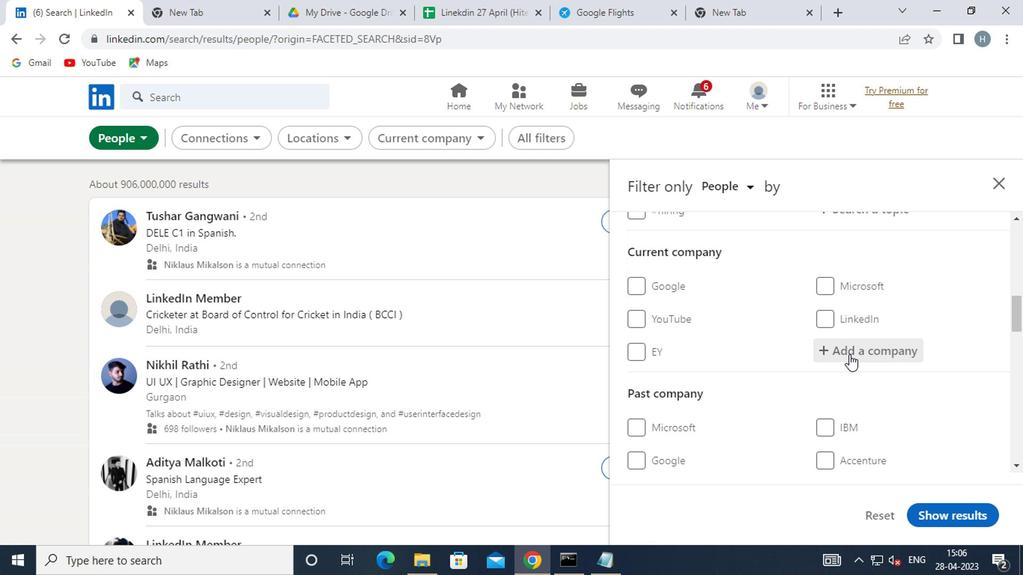 
Action: Key pressed <Key.shift>JELL
Screenshot: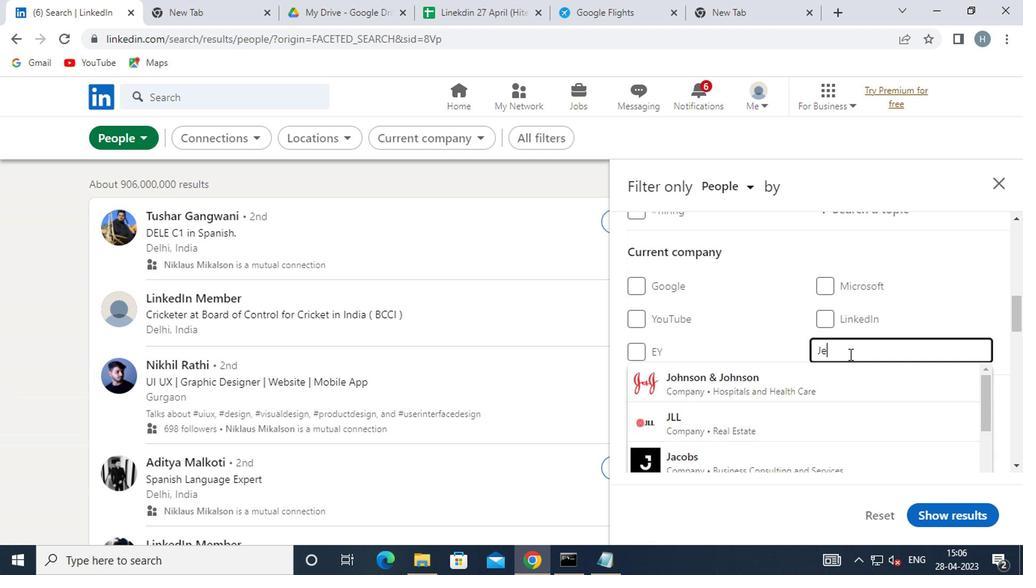 
Action: Mouse moved to (791, 380)
Screenshot: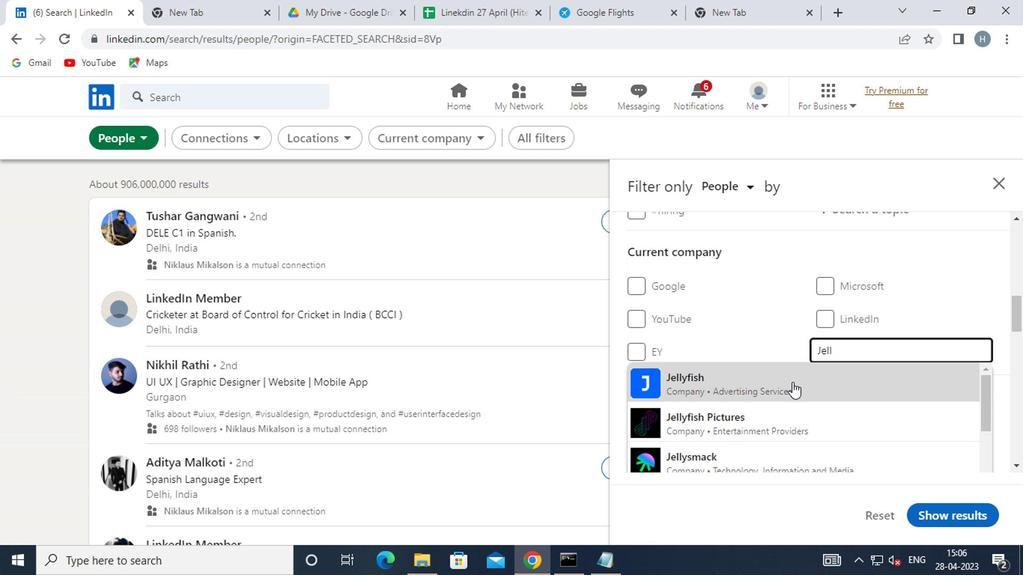 
Action: Mouse pressed left at (791, 380)
Screenshot: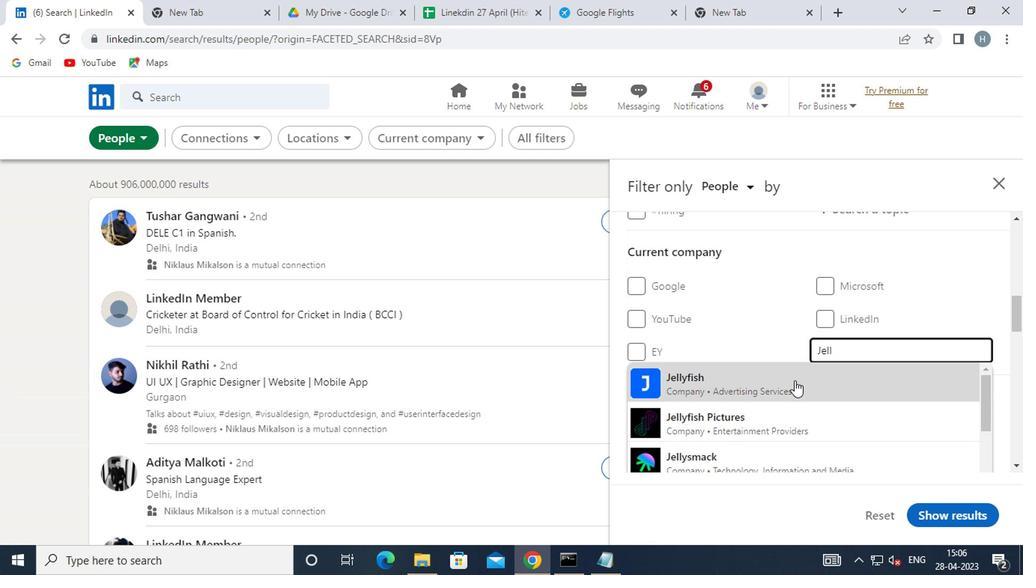 
Action: Mouse moved to (791, 377)
Screenshot: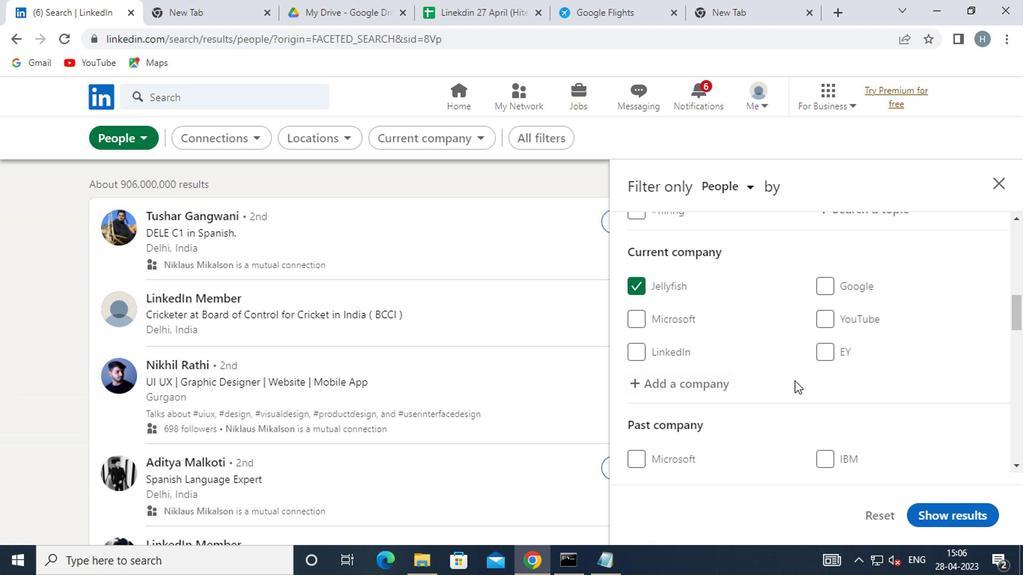 
Action: Mouse scrolled (791, 376) with delta (0, 0)
Screenshot: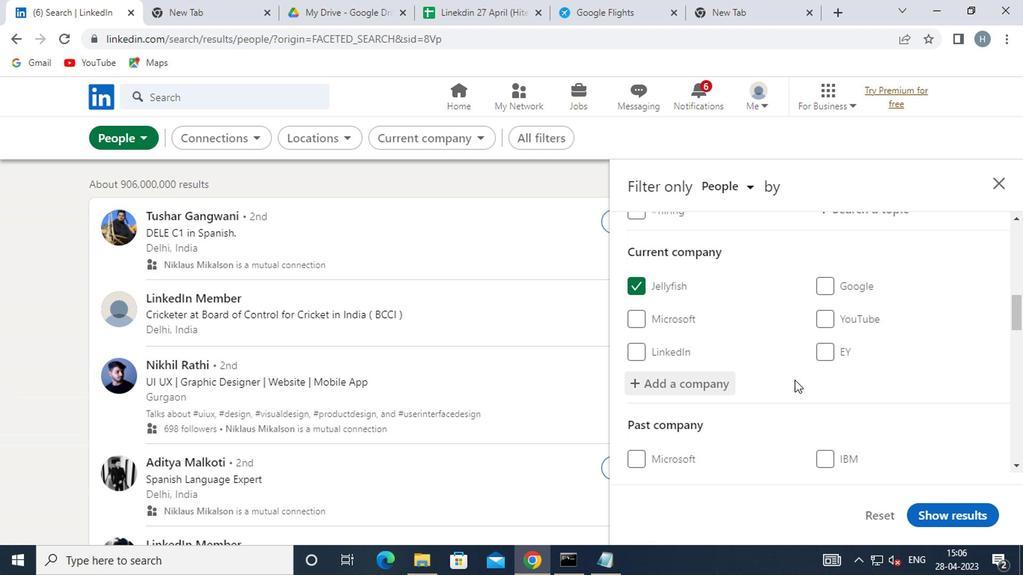 
Action: Mouse scrolled (791, 376) with delta (0, 0)
Screenshot: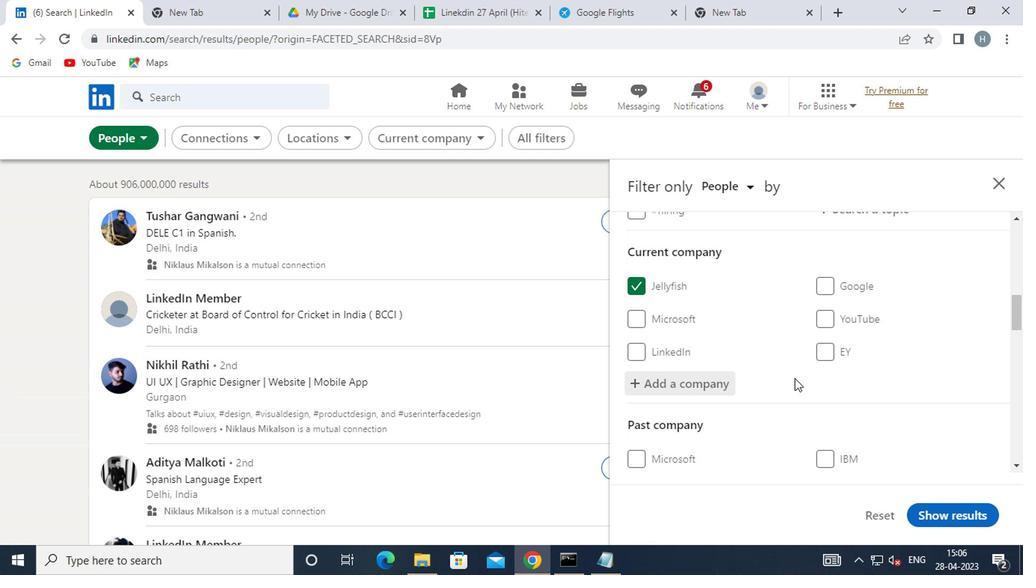 
Action: Mouse moved to (792, 364)
Screenshot: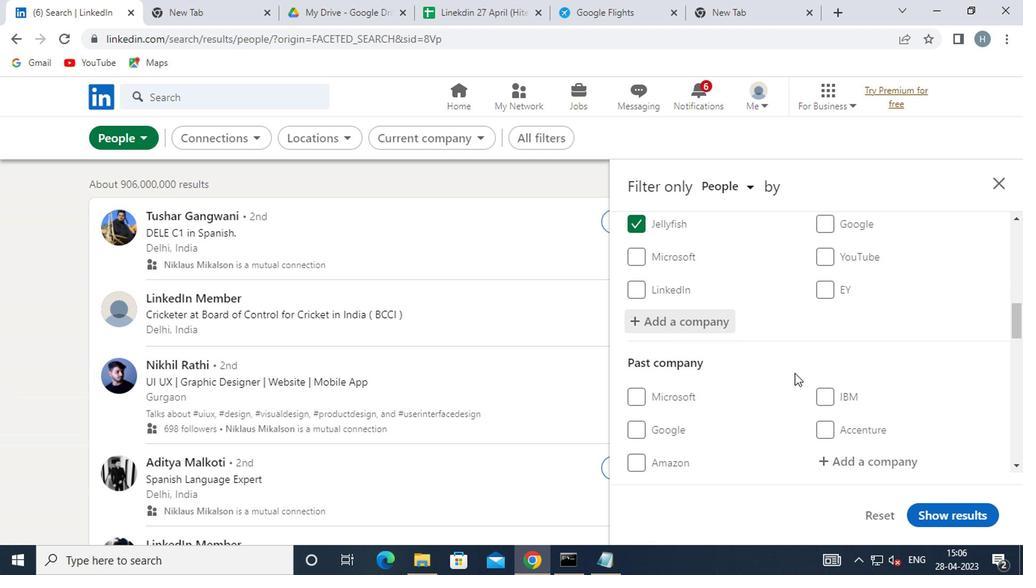
Action: Mouse scrolled (792, 363) with delta (0, 0)
Screenshot: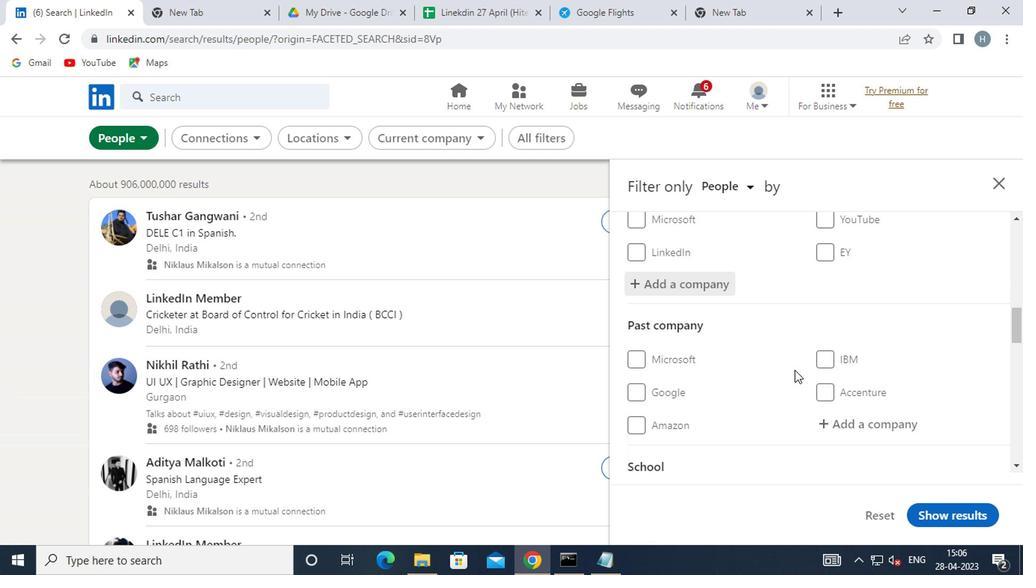 
Action: Mouse moved to (810, 358)
Screenshot: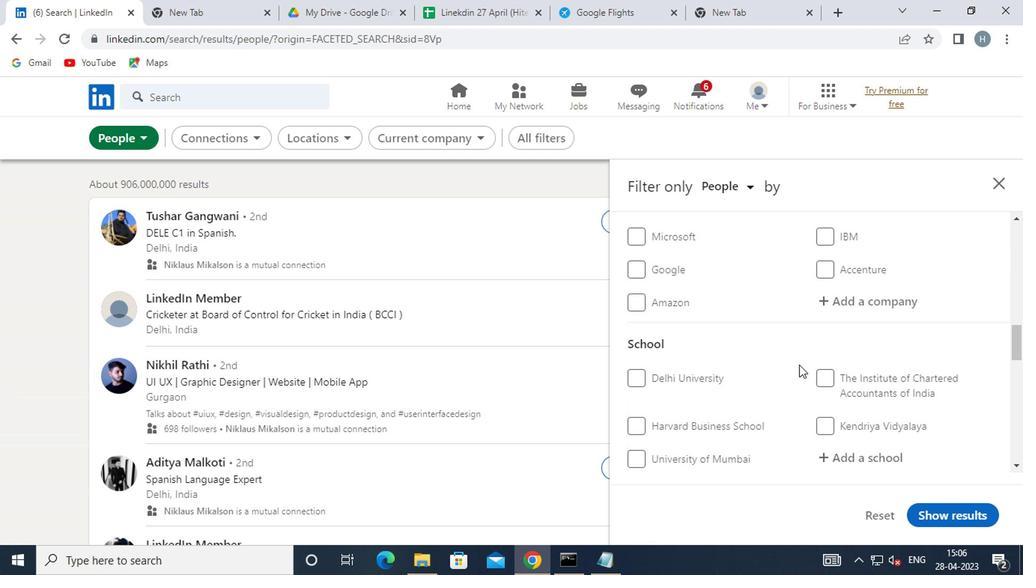 
Action: Mouse scrolled (810, 358) with delta (0, 0)
Screenshot: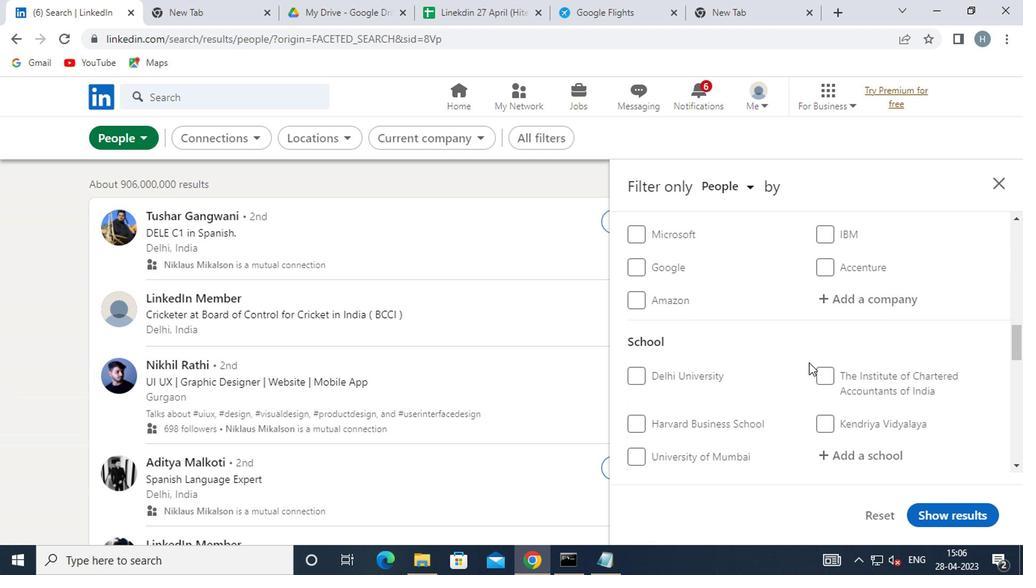 
Action: Mouse moved to (857, 382)
Screenshot: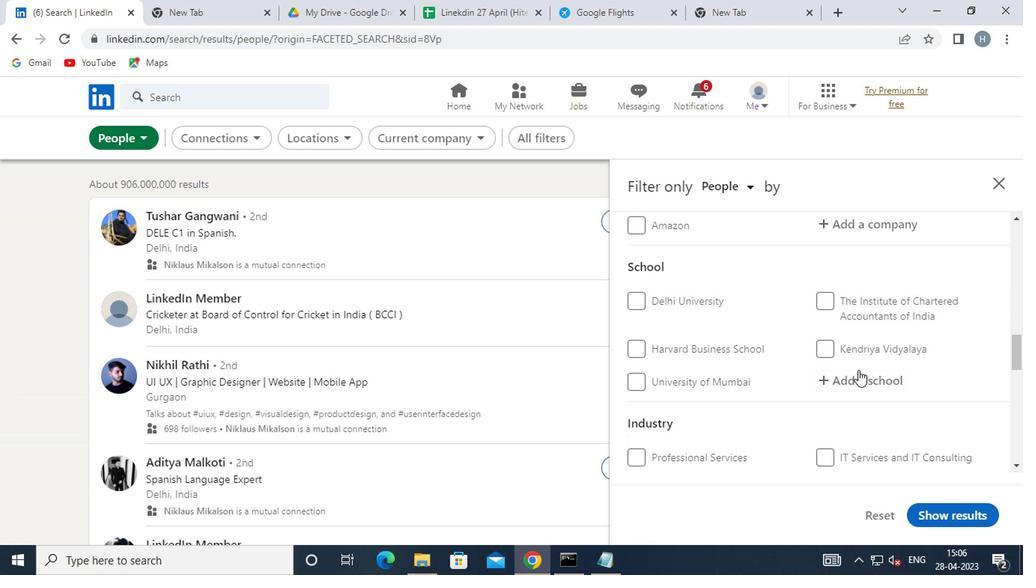 
Action: Mouse pressed left at (857, 382)
Screenshot: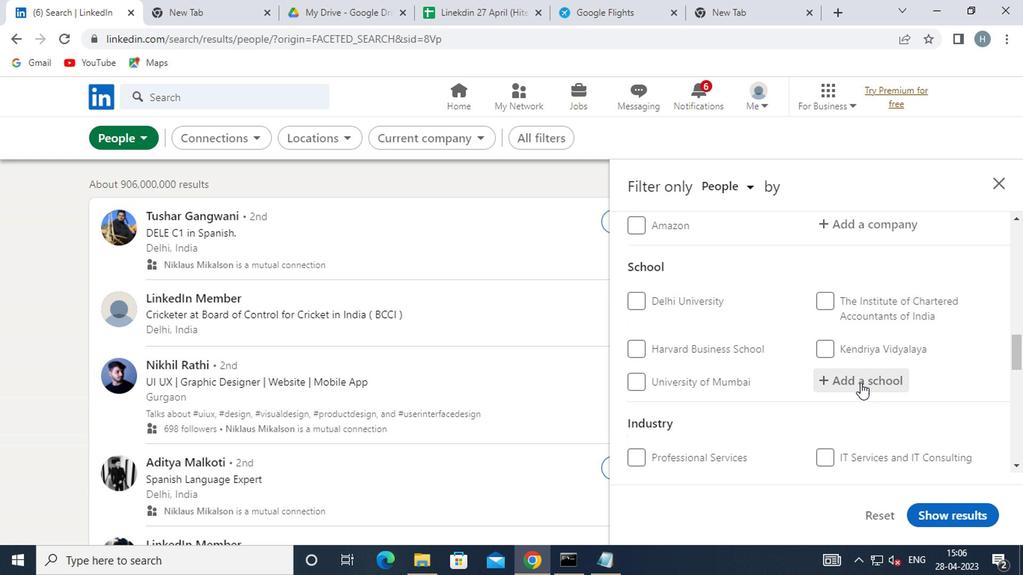 
Action: Mouse moved to (857, 382)
Screenshot: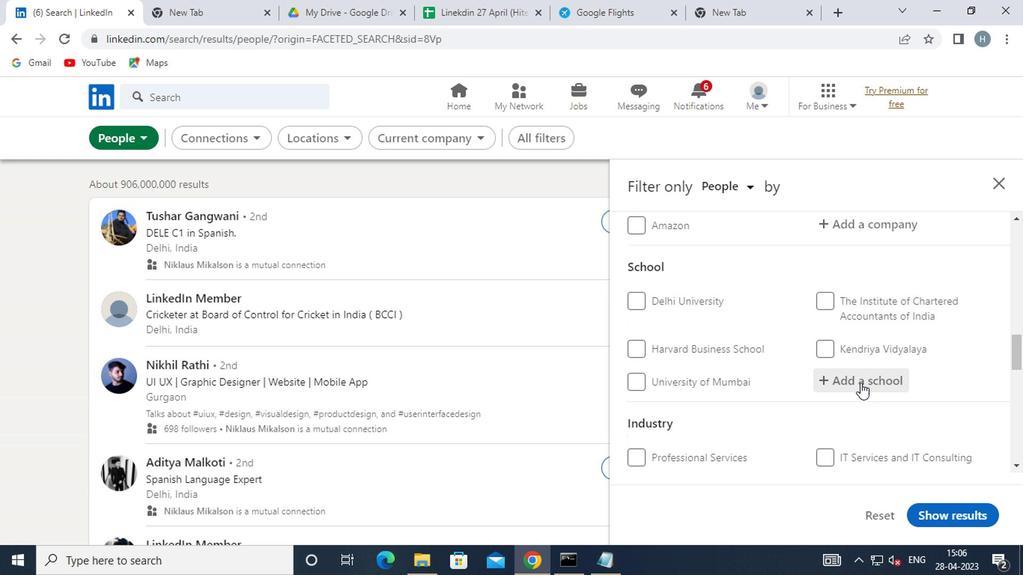 
Action: Key pressed <Key.shift>SHESHADRI
Screenshot: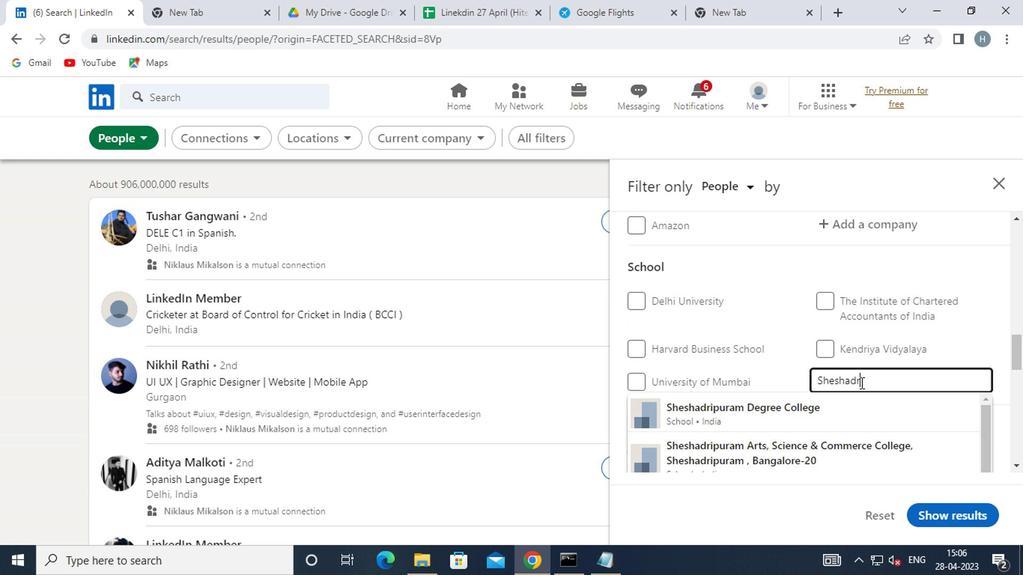 
Action: Mouse moved to (831, 417)
Screenshot: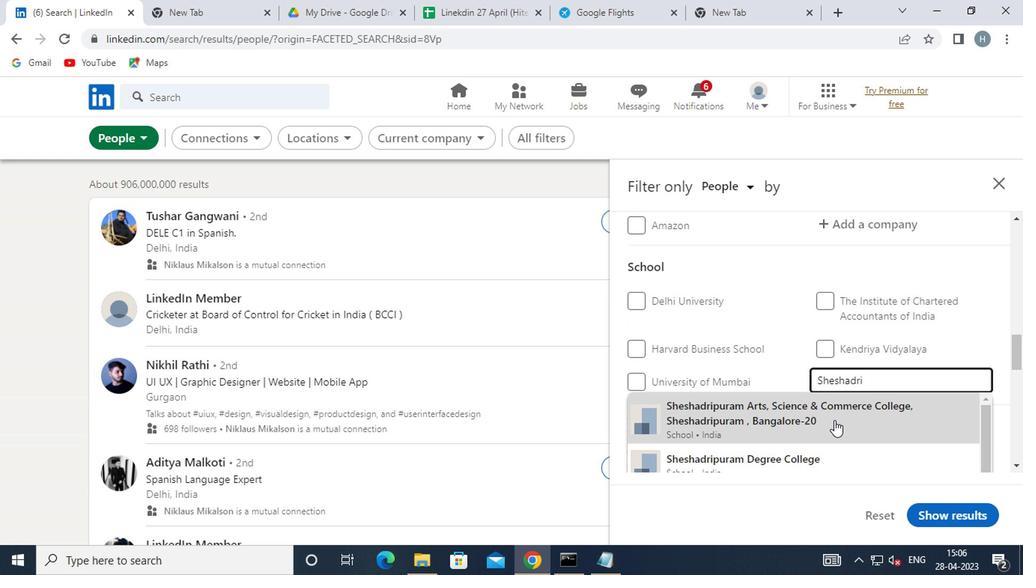 
Action: Mouse pressed left at (831, 417)
Screenshot: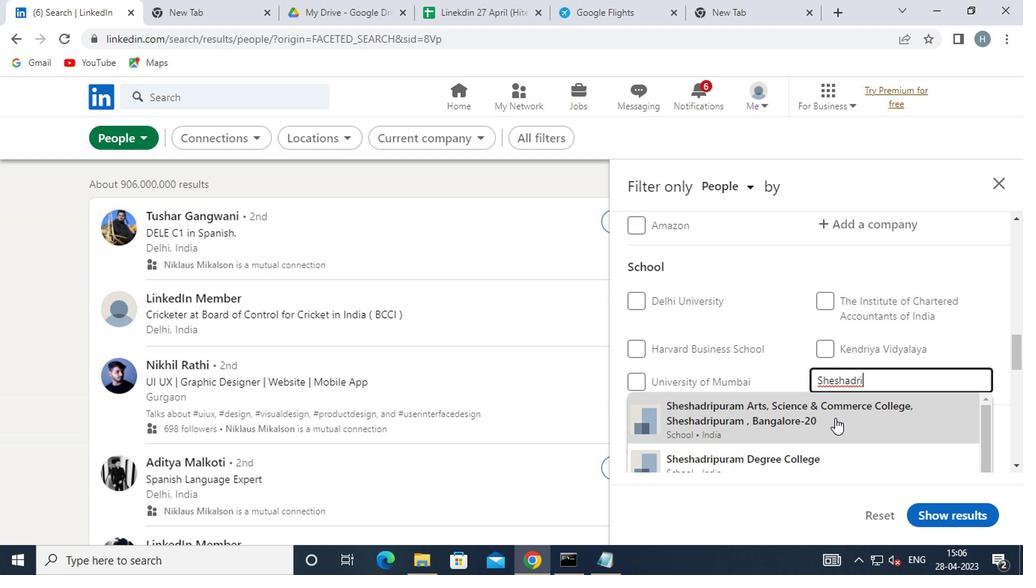 
Action: Mouse moved to (831, 416)
Screenshot: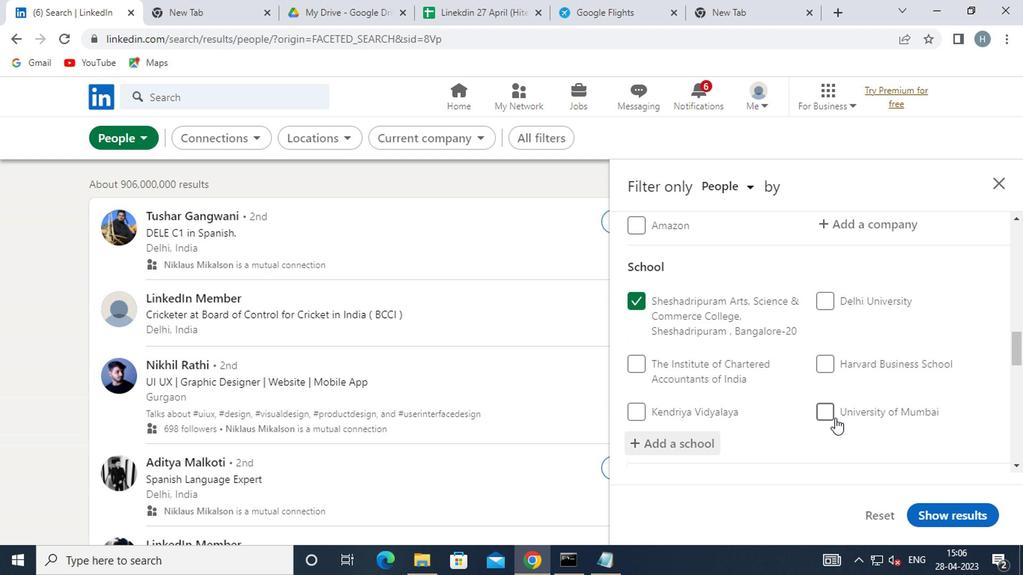 
Action: Mouse scrolled (831, 415) with delta (0, 0)
Screenshot: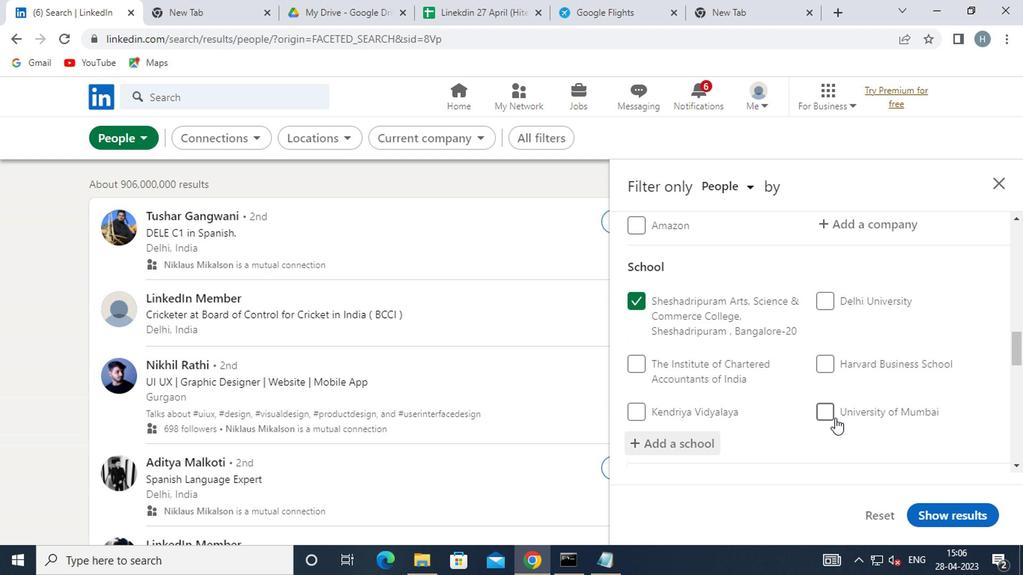 
Action: Mouse moved to (828, 415)
Screenshot: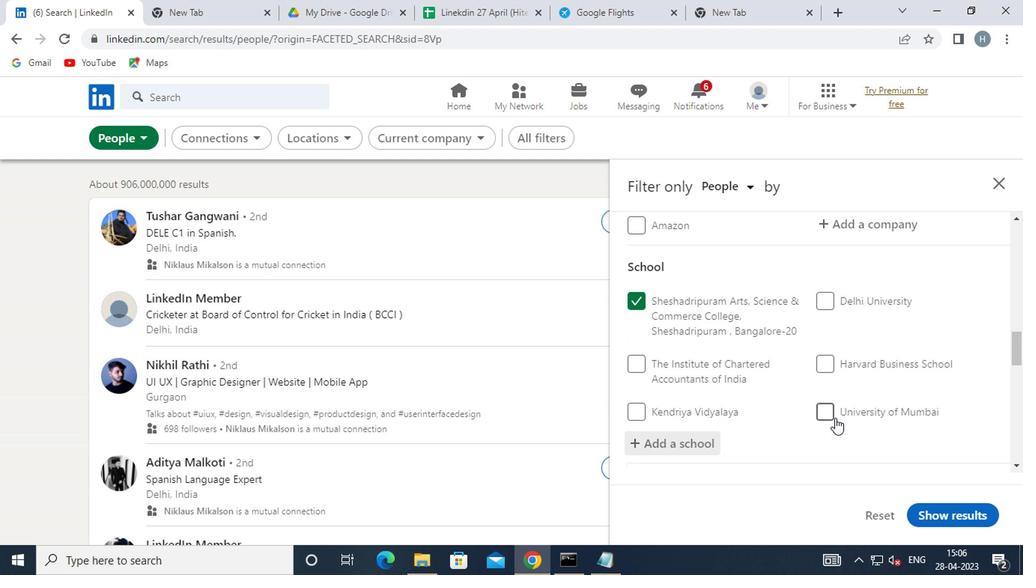 
Action: Mouse scrolled (828, 414) with delta (0, -1)
Screenshot: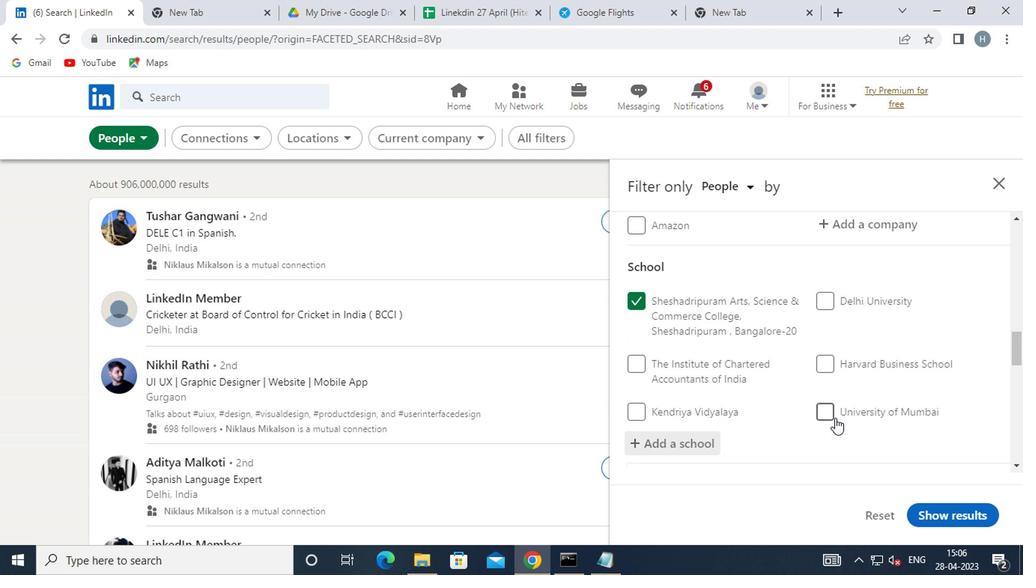 
Action: Mouse moved to (801, 378)
Screenshot: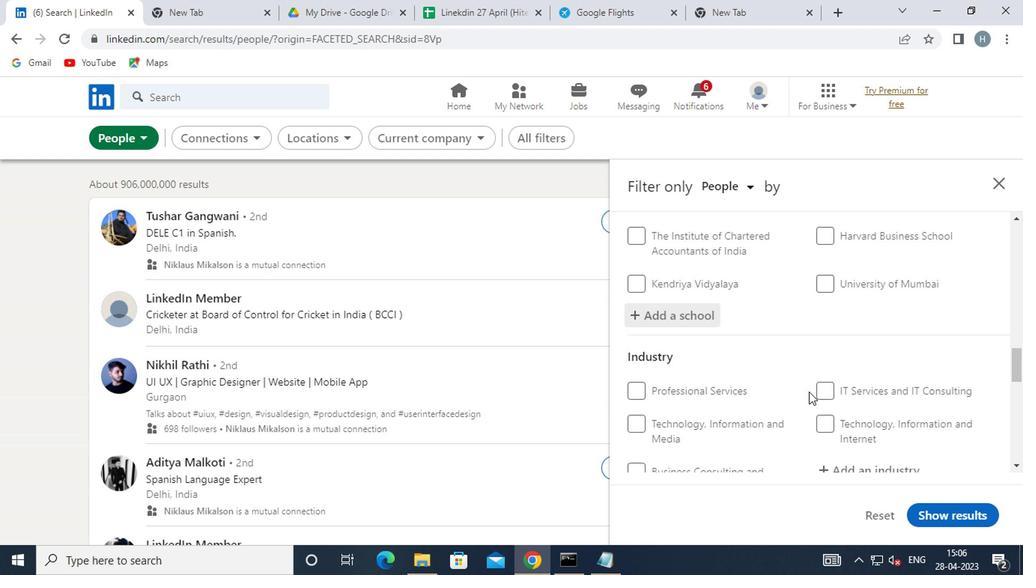 
Action: Mouse scrolled (801, 378) with delta (0, 0)
Screenshot: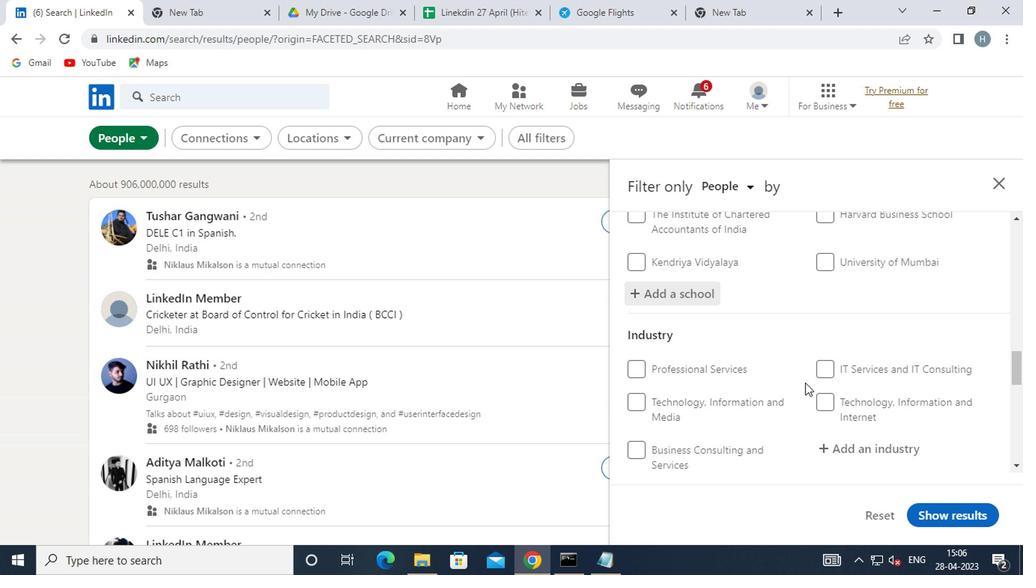 
Action: Mouse moved to (802, 378)
Screenshot: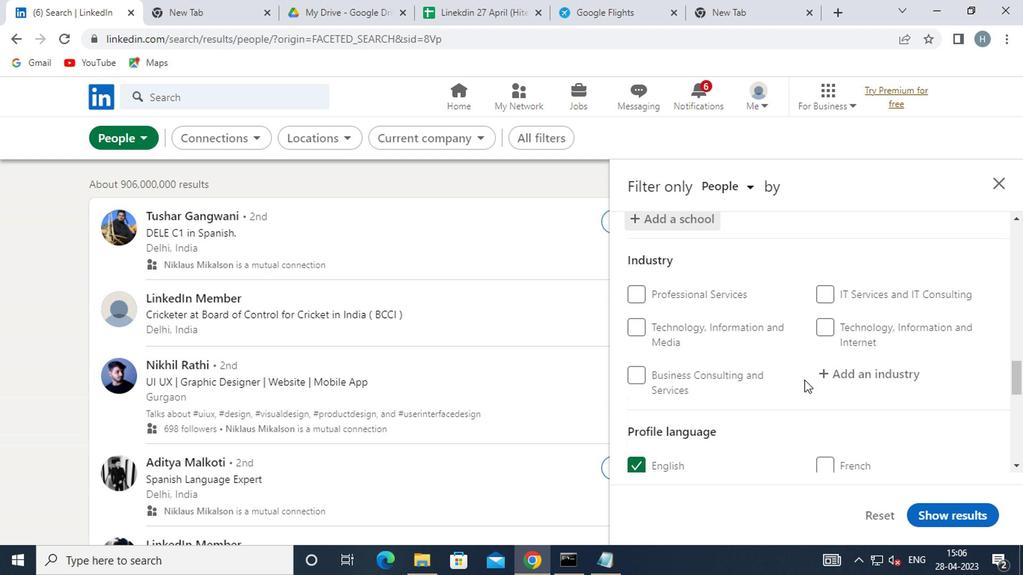 
Action: Mouse scrolled (802, 377) with delta (0, -1)
Screenshot: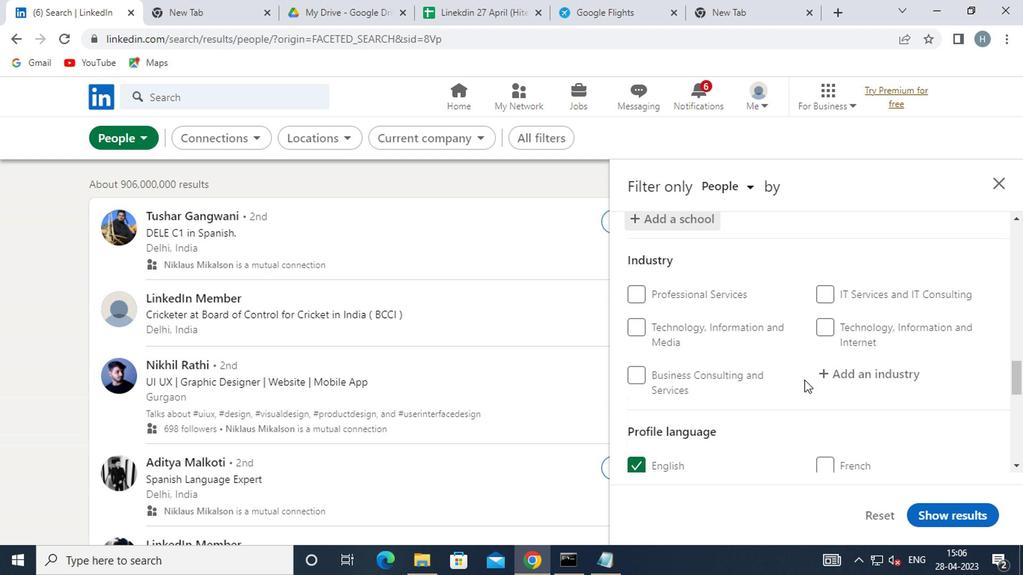 
Action: Mouse moved to (893, 291)
Screenshot: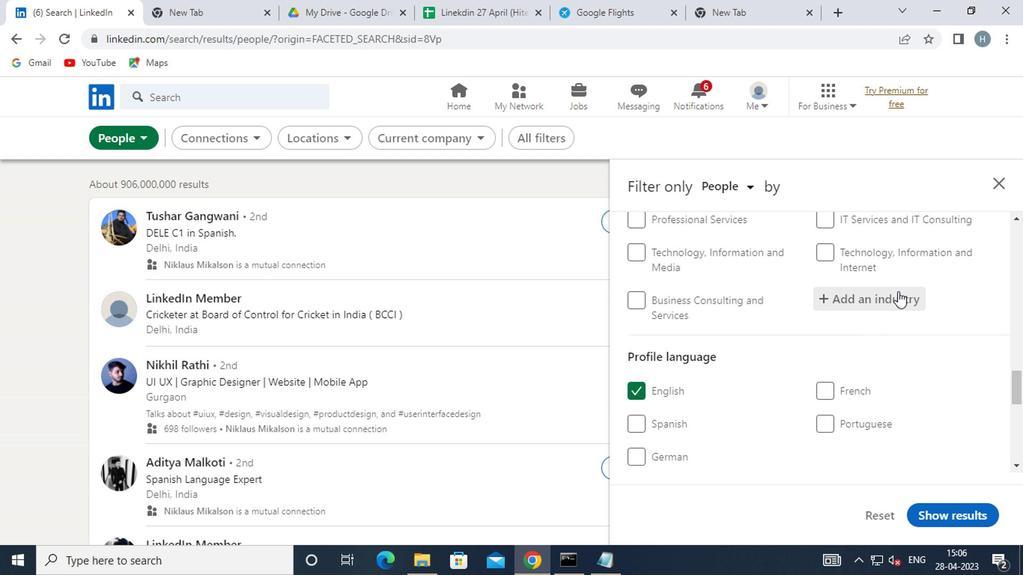 
Action: Mouse pressed left at (893, 291)
Screenshot: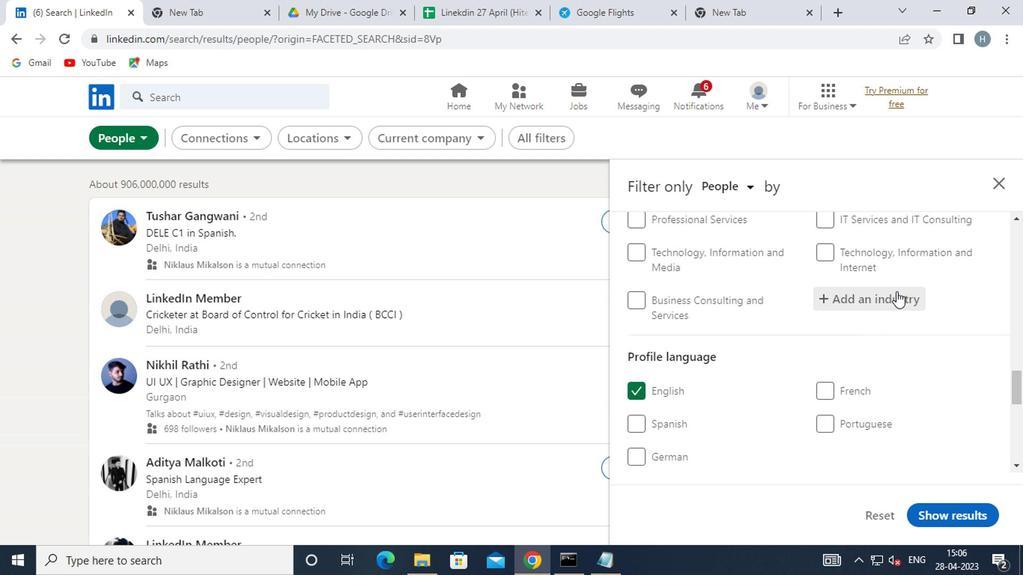 
Action: Mouse moved to (893, 291)
Screenshot: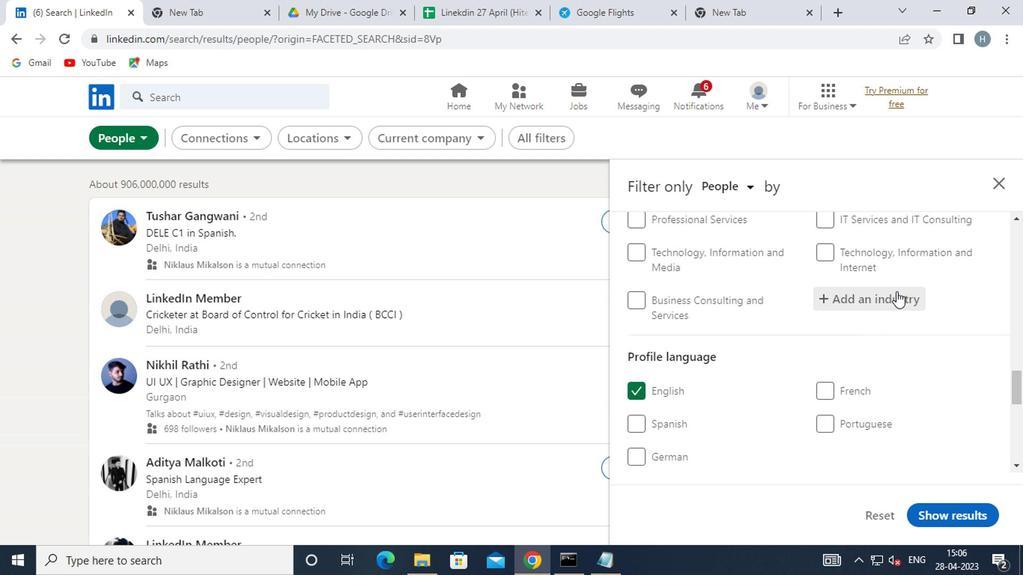 
Action: Key pressed <Key.shift>WHOLESALE<Key.space><Key.shift>IM
Screenshot: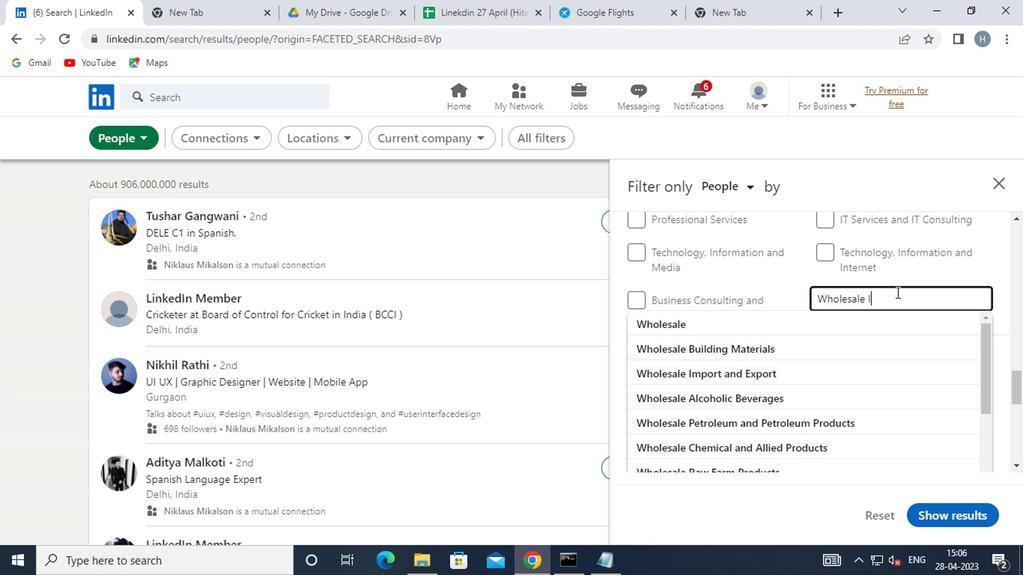 
Action: Mouse moved to (867, 326)
Screenshot: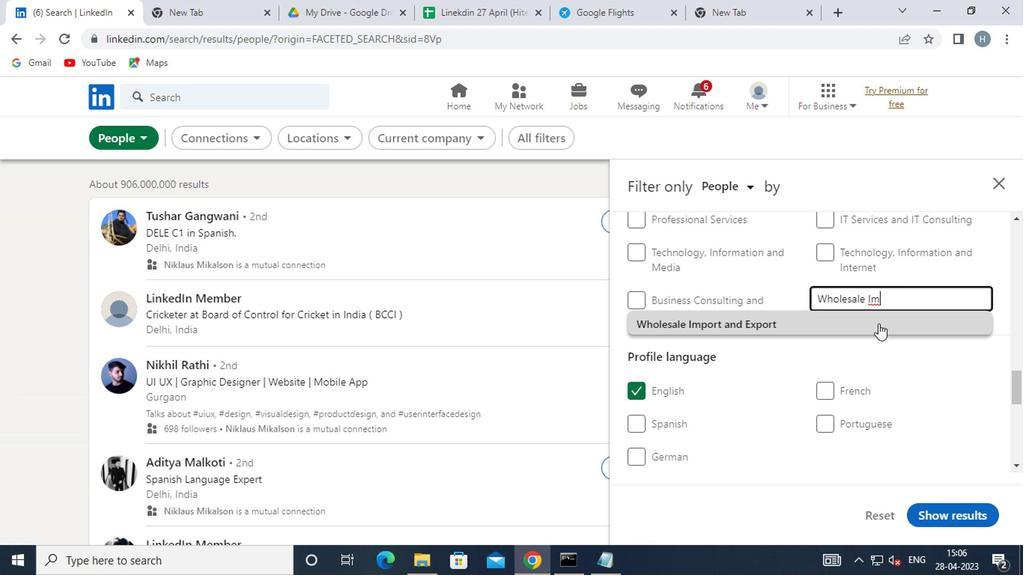 
Action: Mouse pressed left at (867, 326)
Screenshot: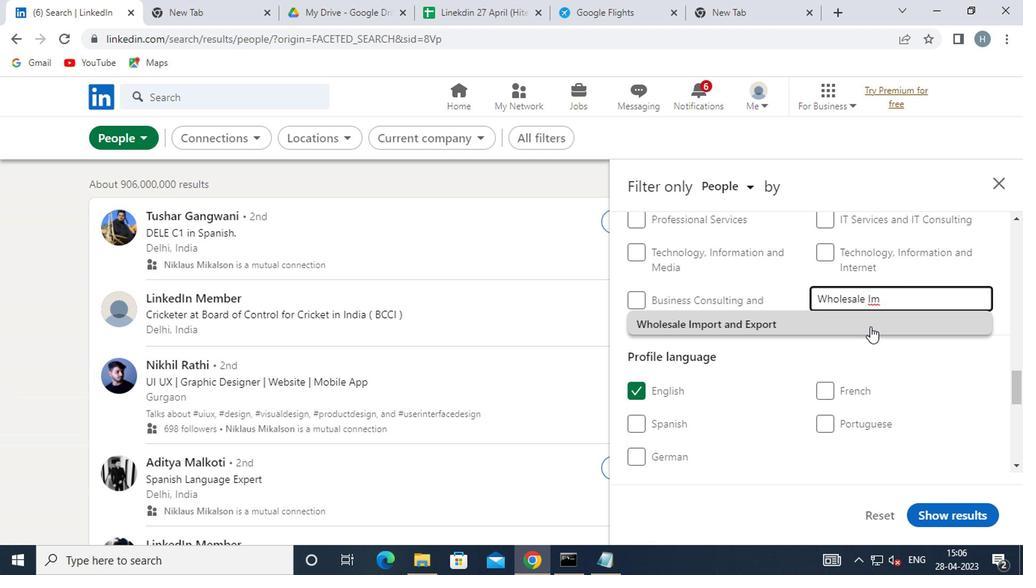 
Action: Mouse moved to (817, 328)
Screenshot: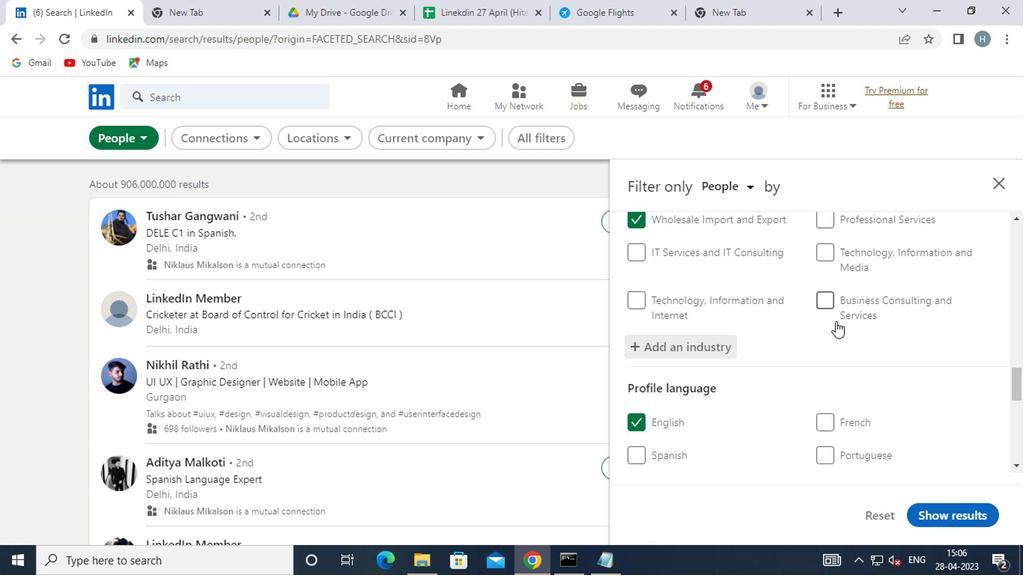 
Action: Mouse scrolled (817, 328) with delta (0, 0)
Screenshot: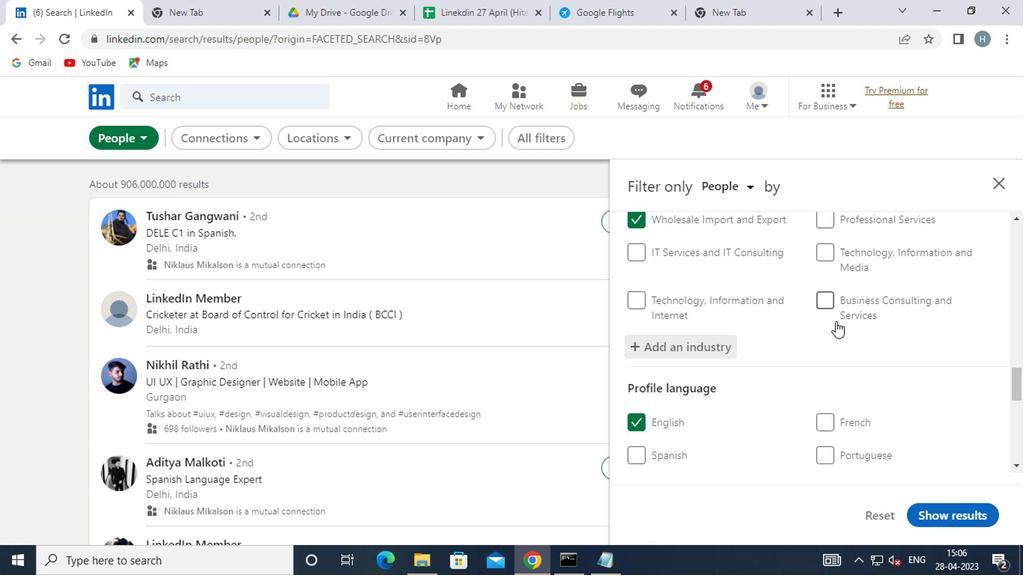 
Action: Mouse moved to (806, 332)
Screenshot: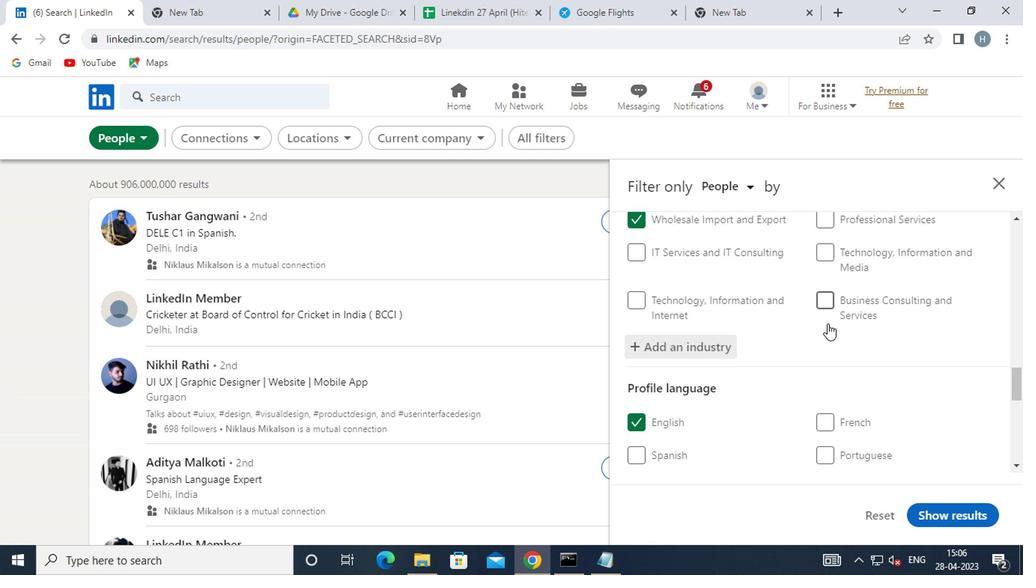 
Action: Mouse scrolled (806, 331) with delta (0, 0)
Screenshot: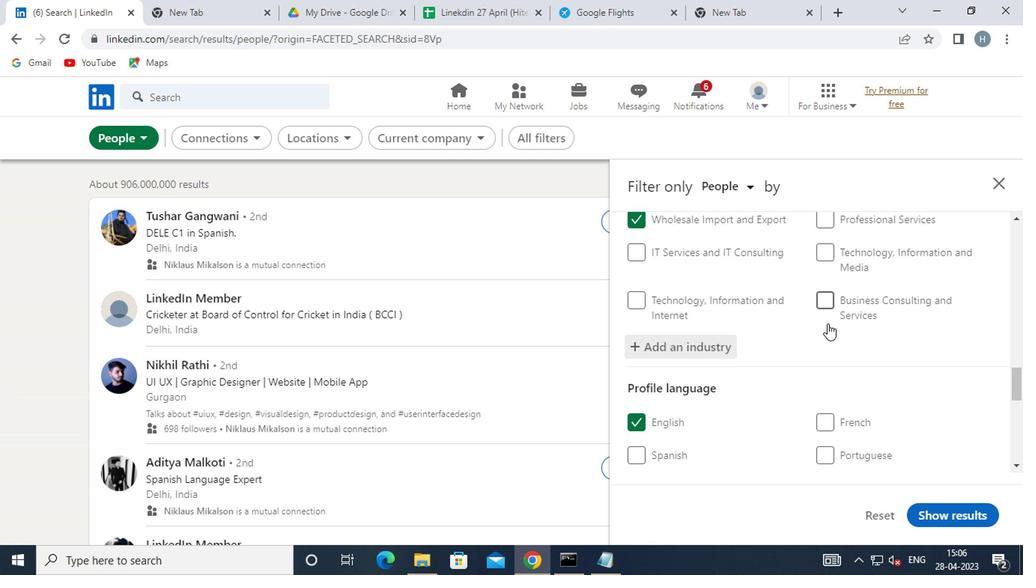 
Action: Mouse moved to (793, 332)
Screenshot: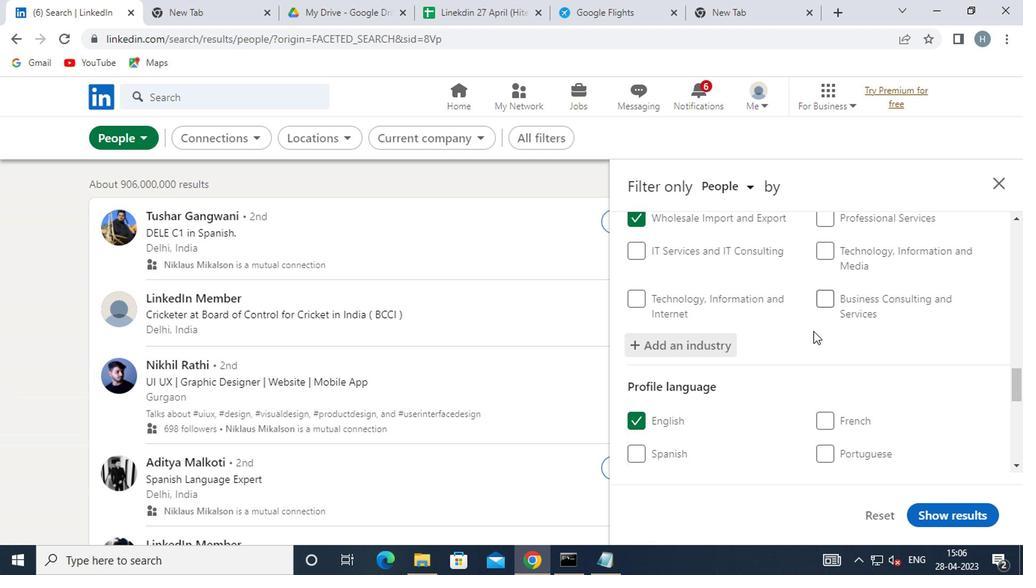 
Action: Mouse scrolled (793, 332) with delta (0, 0)
Screenshot: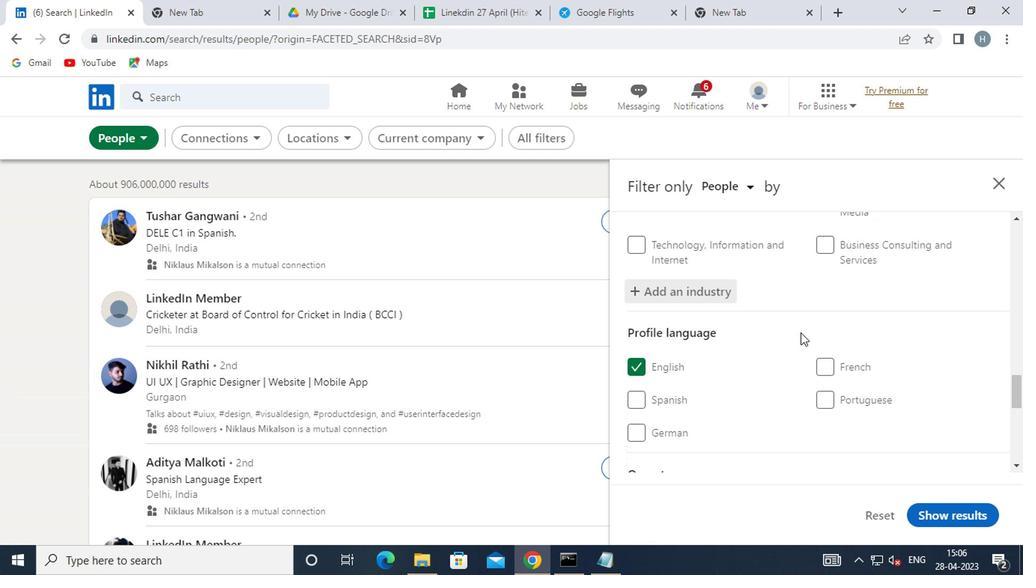 
Action: Mouse moved to (792, 332)
Screenshot: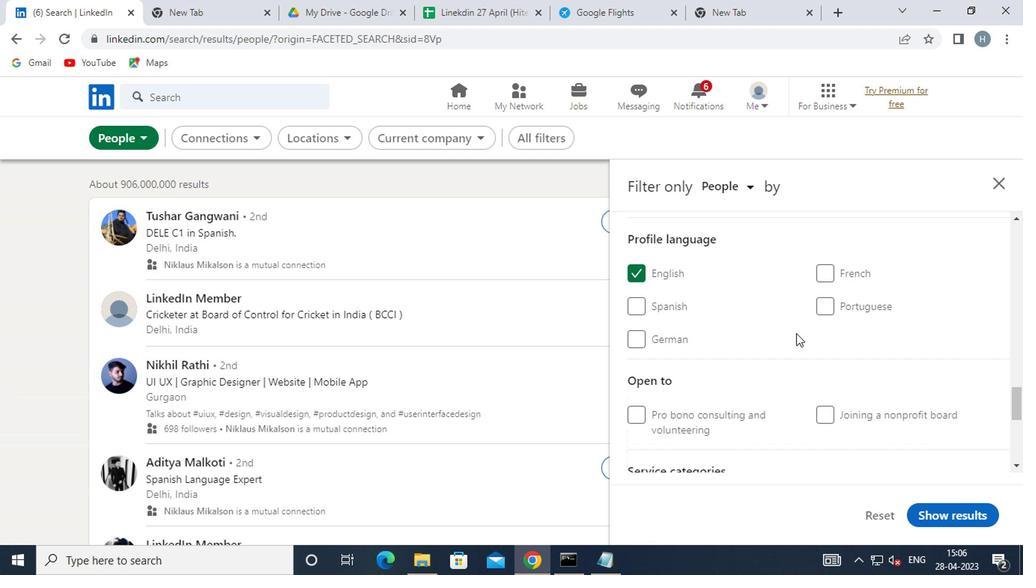 
Action: Mouse scrolled (792, 332) with delta (0, 0)
Screenshot: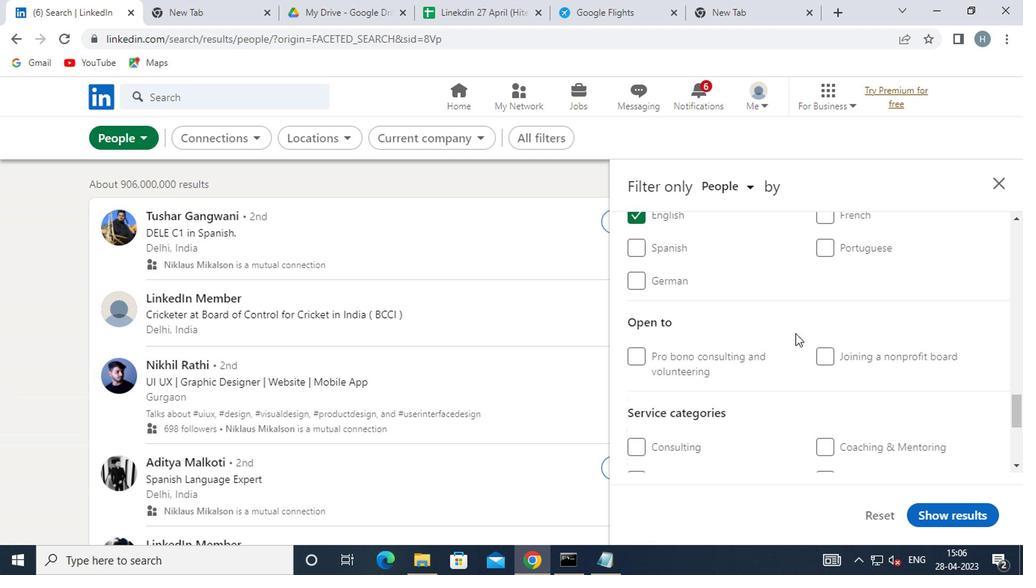 
Action: Mouse scrolled (792, 332) with delta (0, 0)
Screenshot: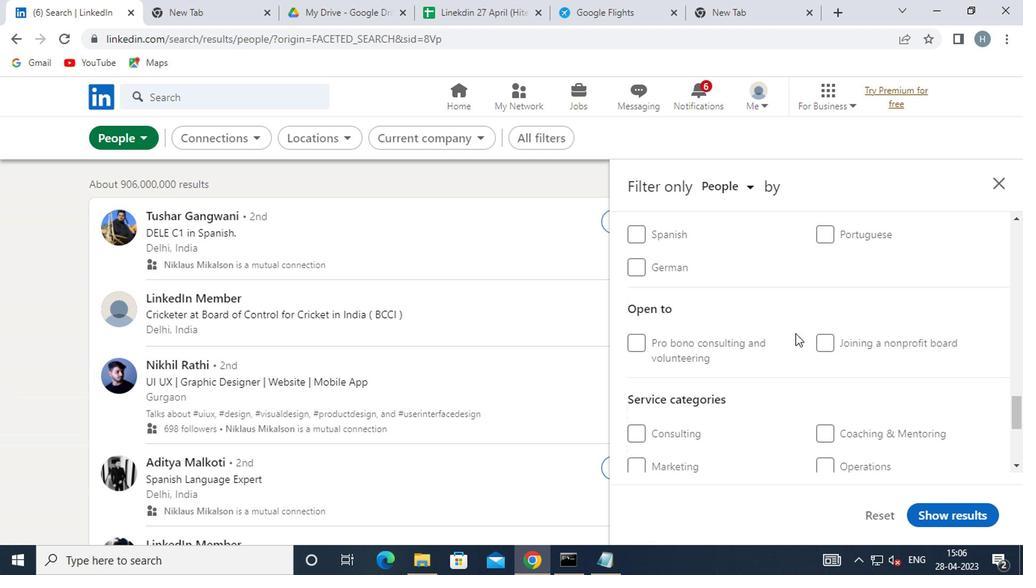 
Action: Mouse moved to (849, 337)
Screenshot: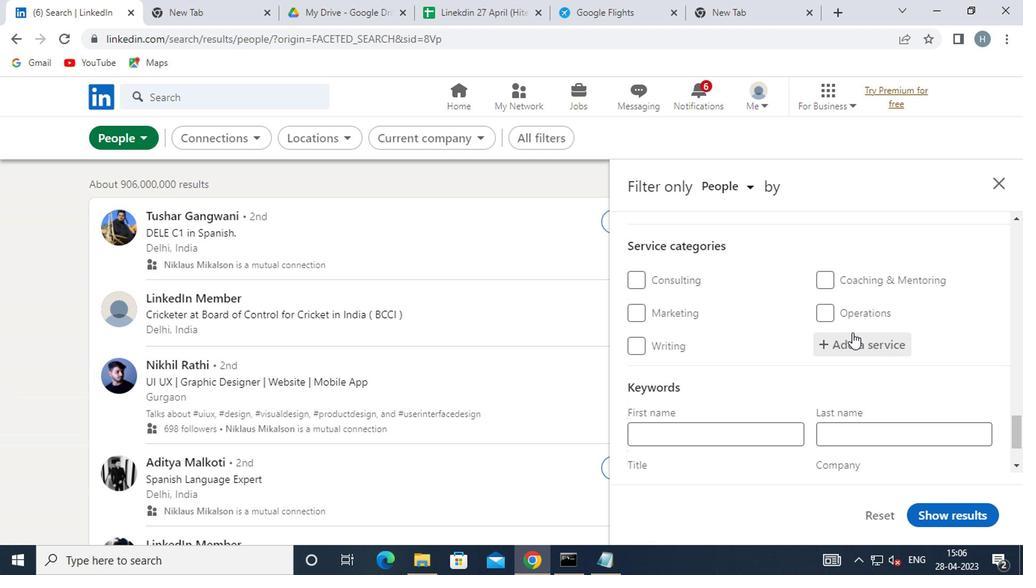 
Action: Mouse pressed left at (849, 337)
Screenshot: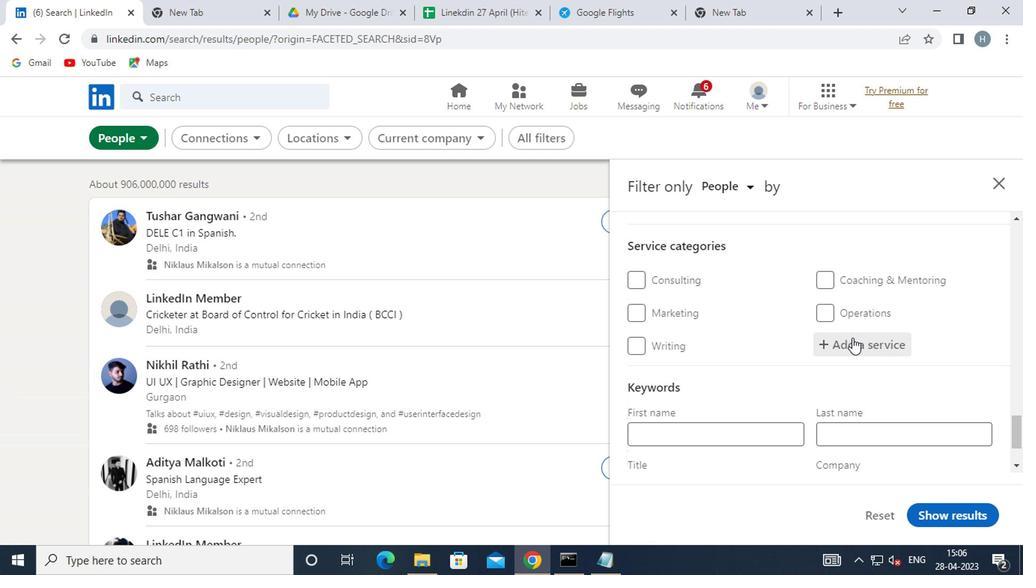 
Action: Key pressed <Key.shift>FINANCIAL<Key.space><Key.shift>AD
Screenshot: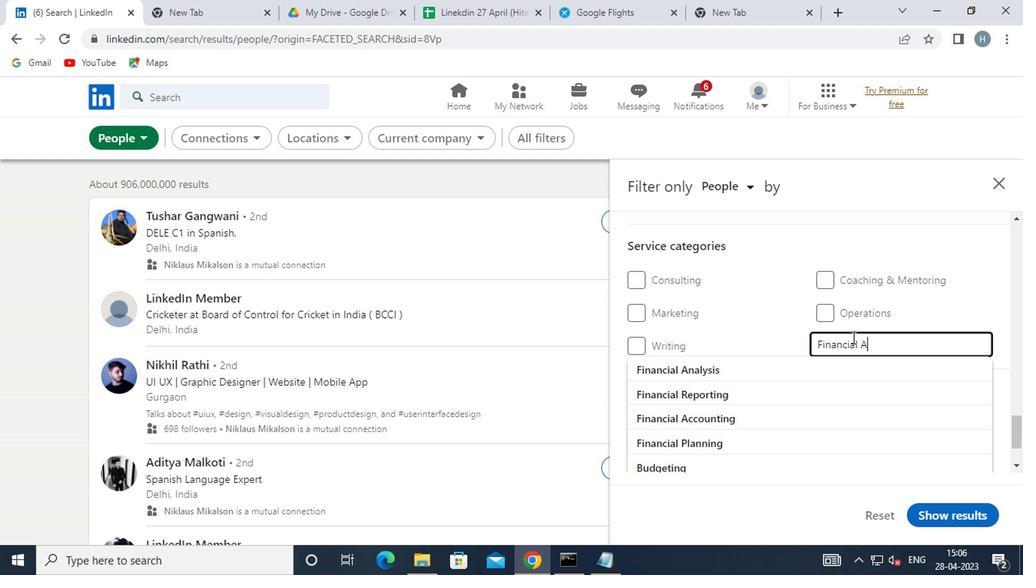 
Action: Mouse moved to (780, 369)
Screenshot: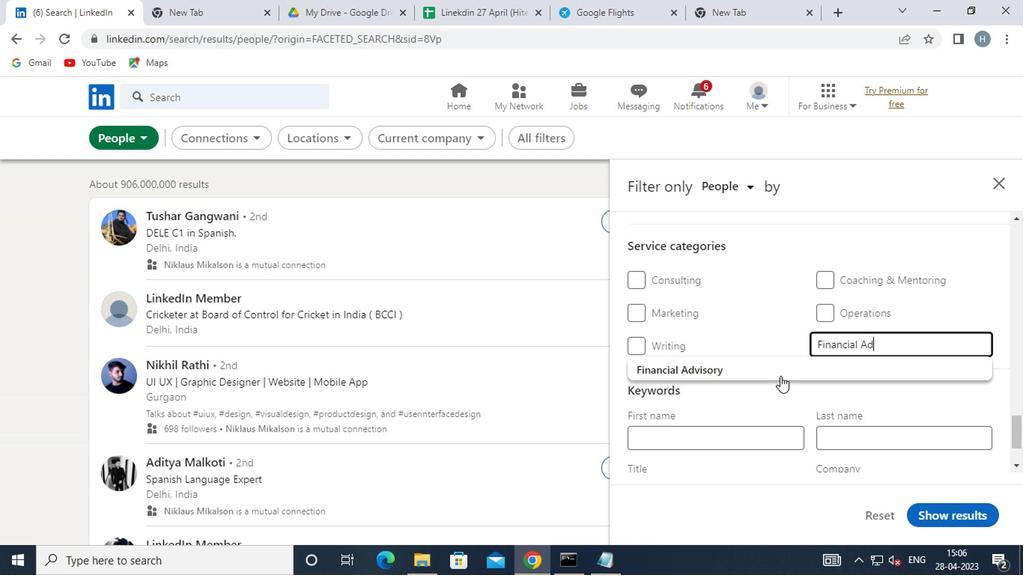
Action: Mouse pressed left at (780, 369)
Screenshot: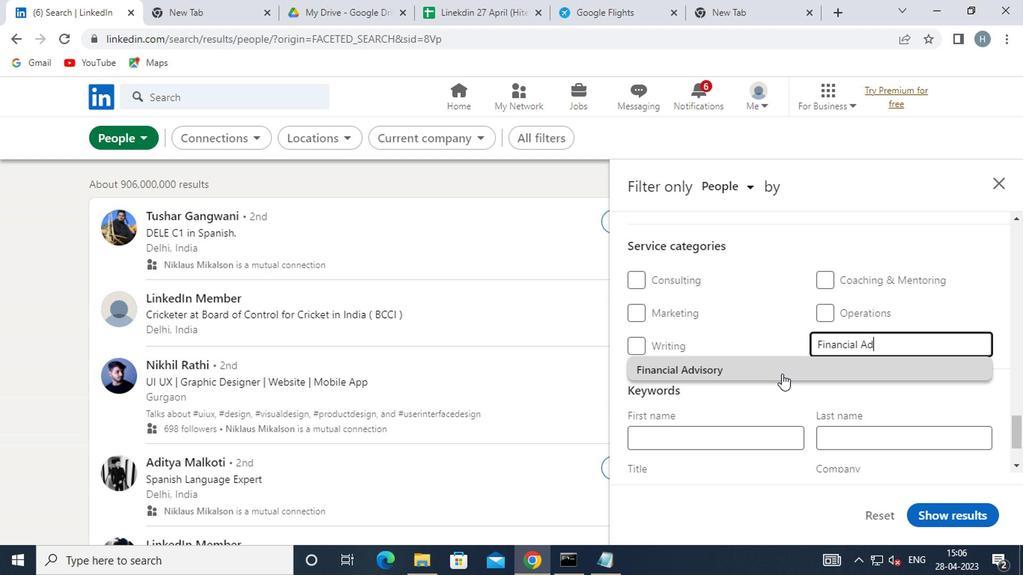 
Action: Mouse moved to (778, 367)
Screenshot: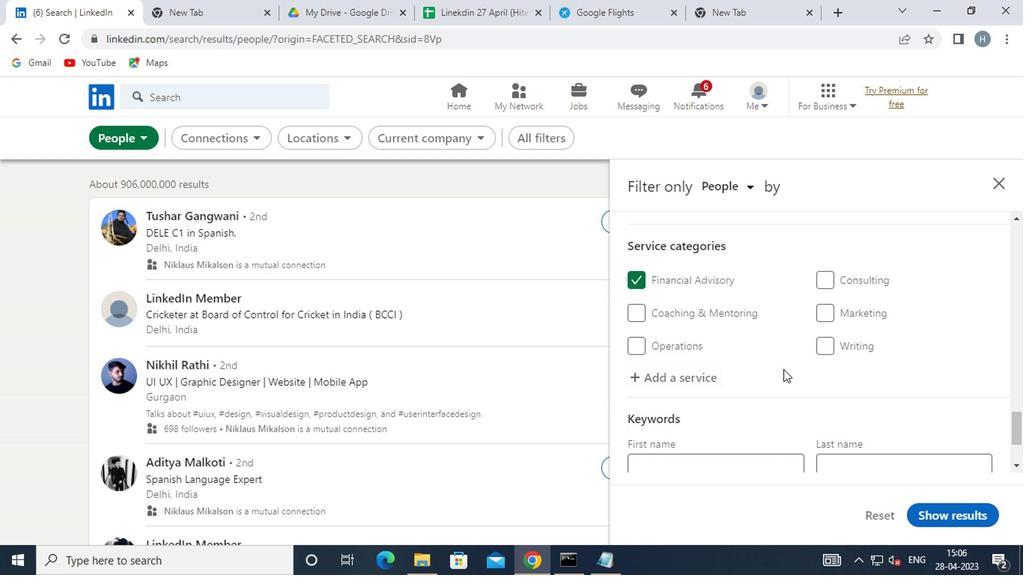 
Action: Mouse scrolled (778, 366) with delta (0, -1)
Screenshot: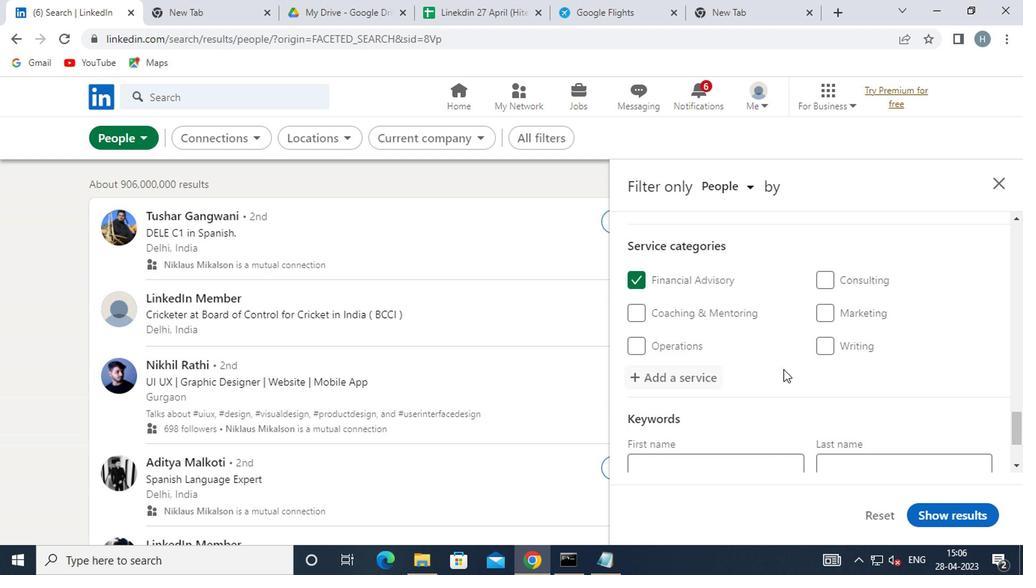 
Action: Mouse scrolled (778, 366) with delta (0, -1)
Screenshot: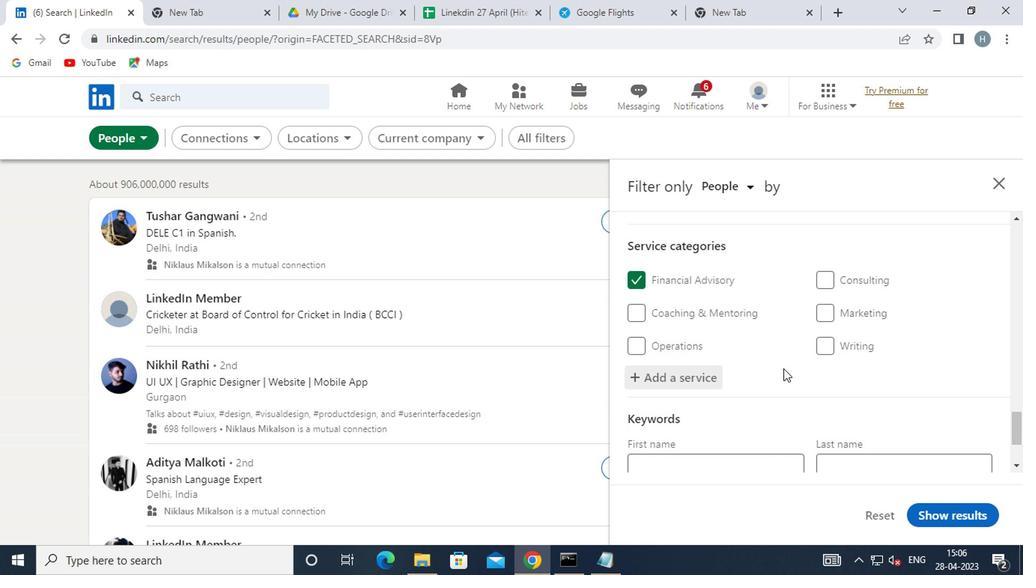 
Action: Mouse moved to (775, 365)
Screenshot: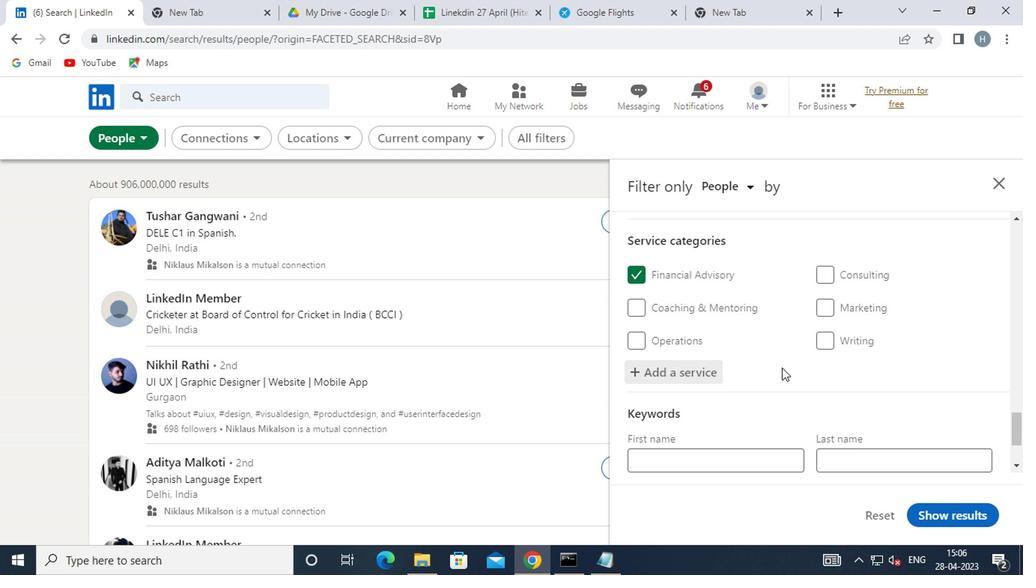 
Action: Mouse scrolled (775, 364) with delta (0, -1)
Screenshot: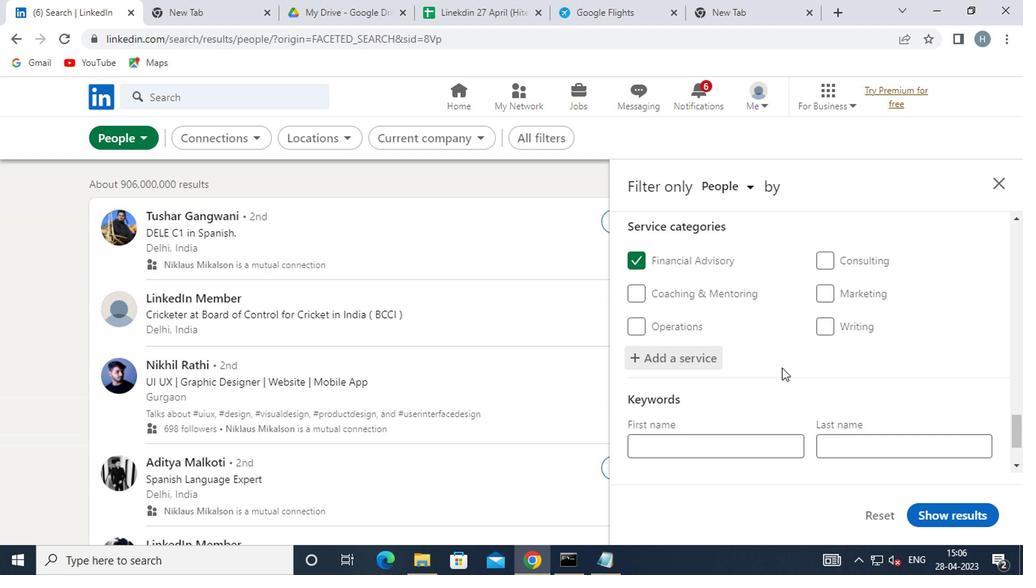
Action: Mouse scrolled (775, 364) with delta (0, -1)
Screenshot: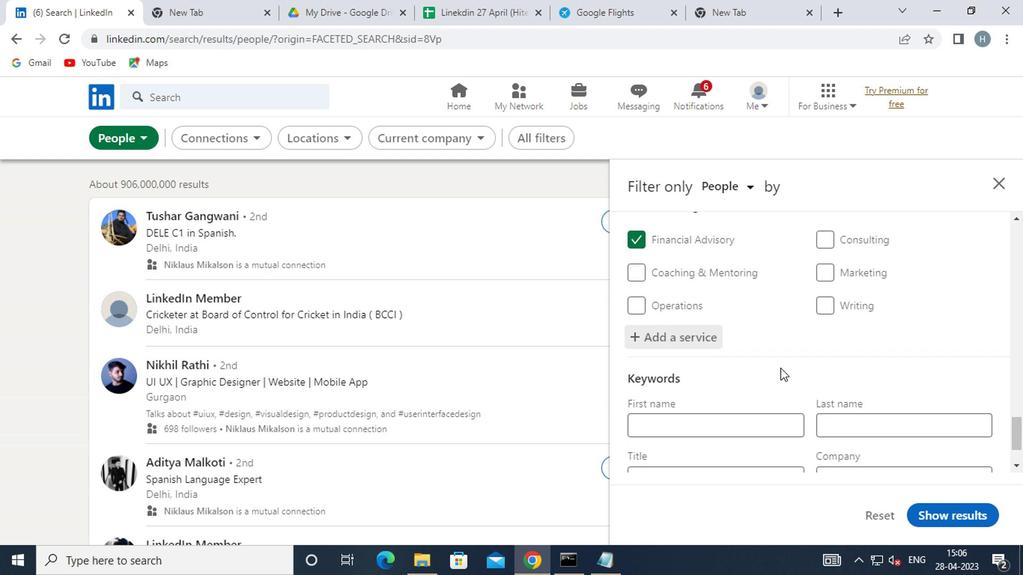 
Action: Mouse scrolled (775, 364) with delta (0, -1)
Screenshot: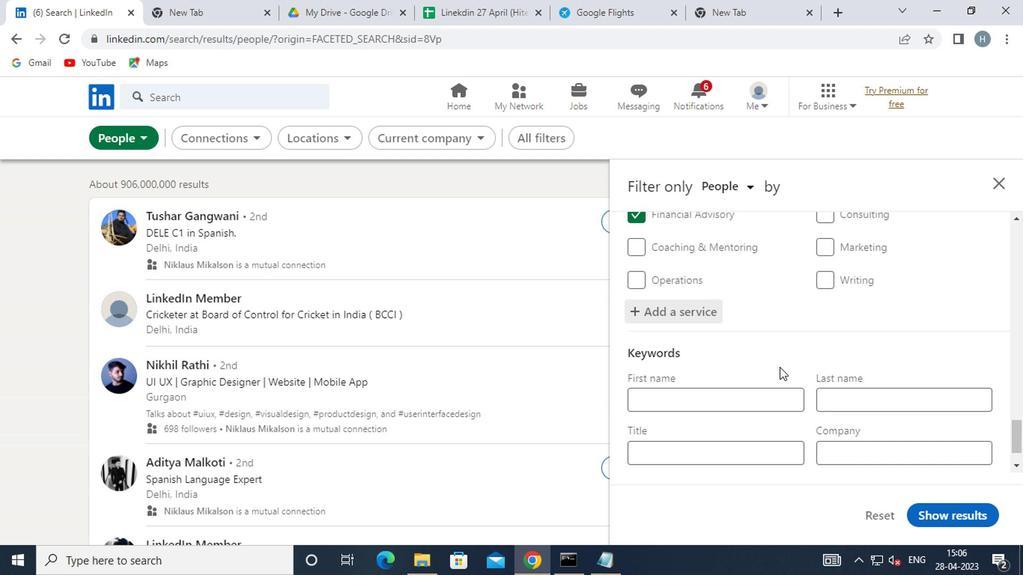 
Action: Mouse moved to (761, 404)
Screenshot: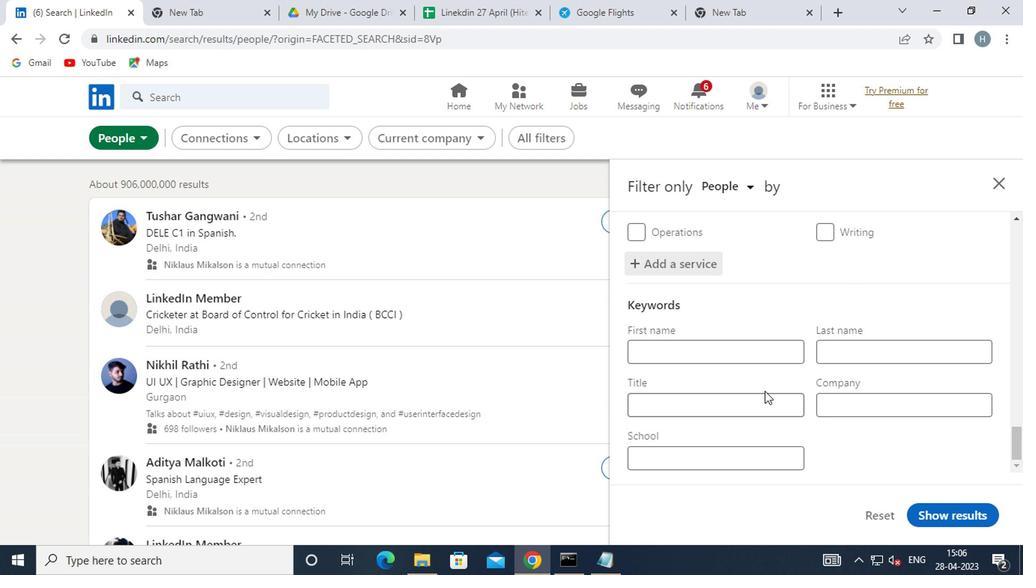 
Action: Mouse pressed left at (761, 404)
Screenshot: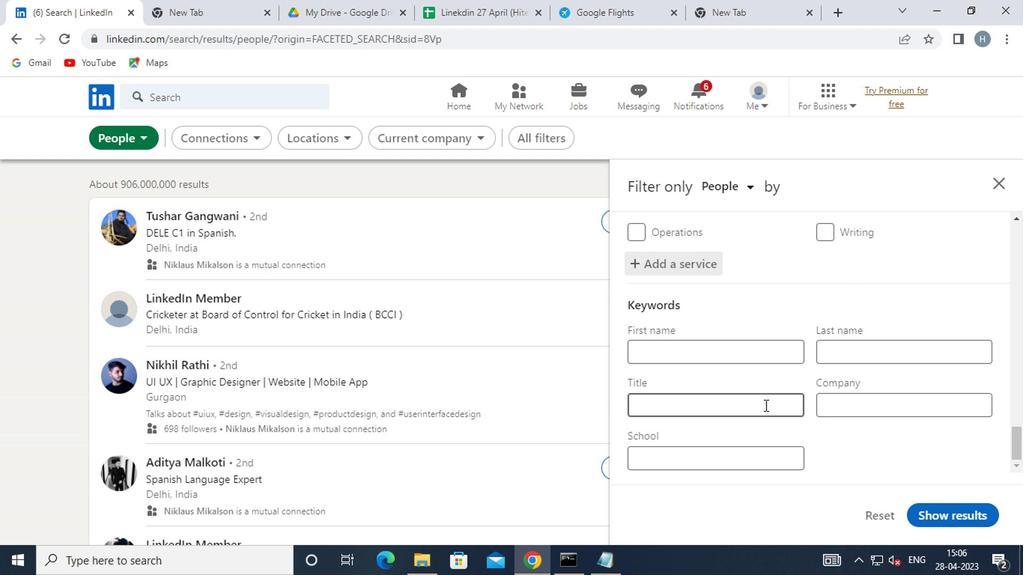 
Action: Mouse moved to (760, 406)
Screenshot: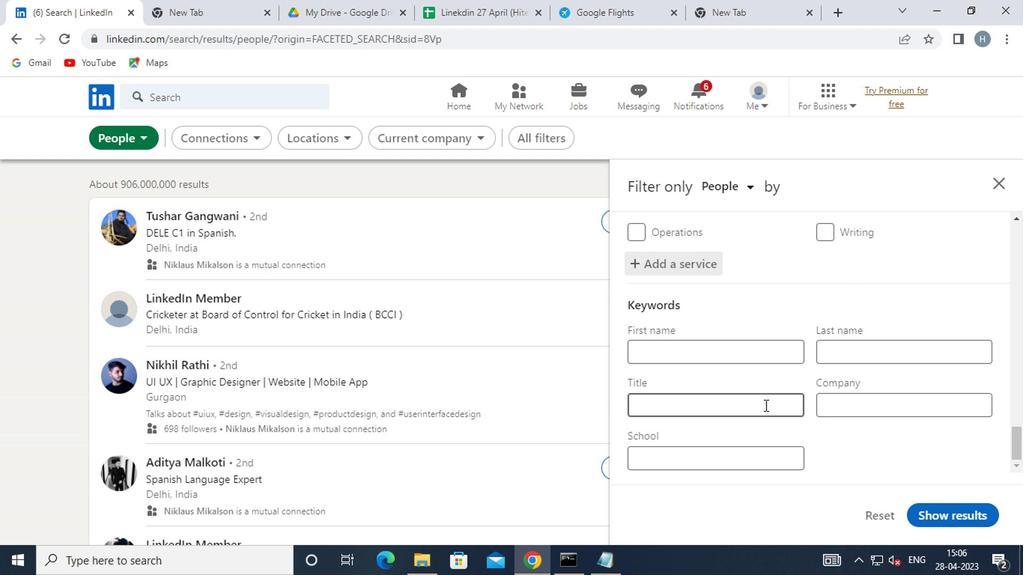 
Action: Key pressed <Key.shift>POLITICAL<Key.space><Key.shift>SCIENTIST
Screenshot: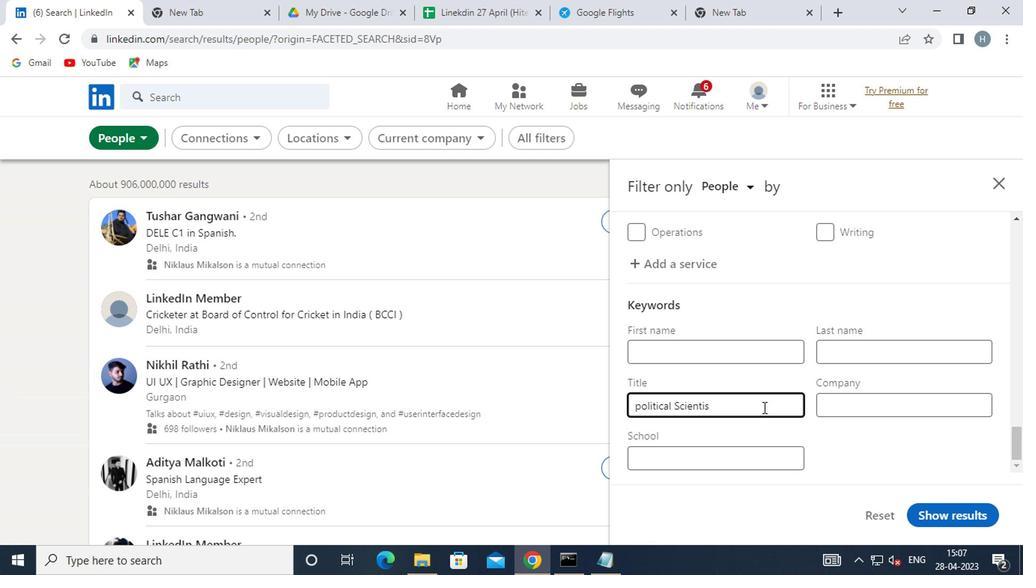
Action: Mouse moved to (970, 515)
Screenshot: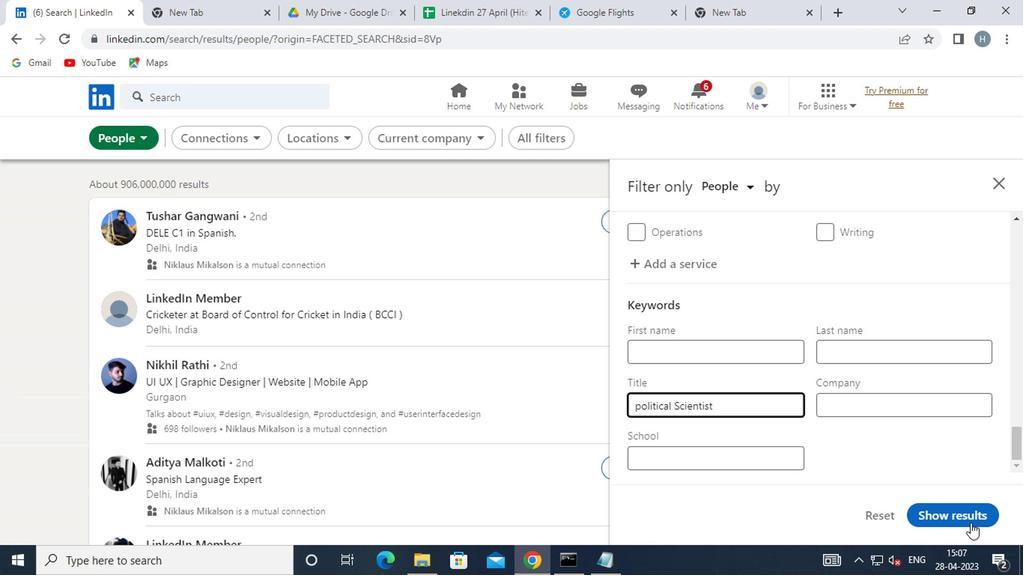 
Action: Mouse pressed left at (970, 515)
Screenshot: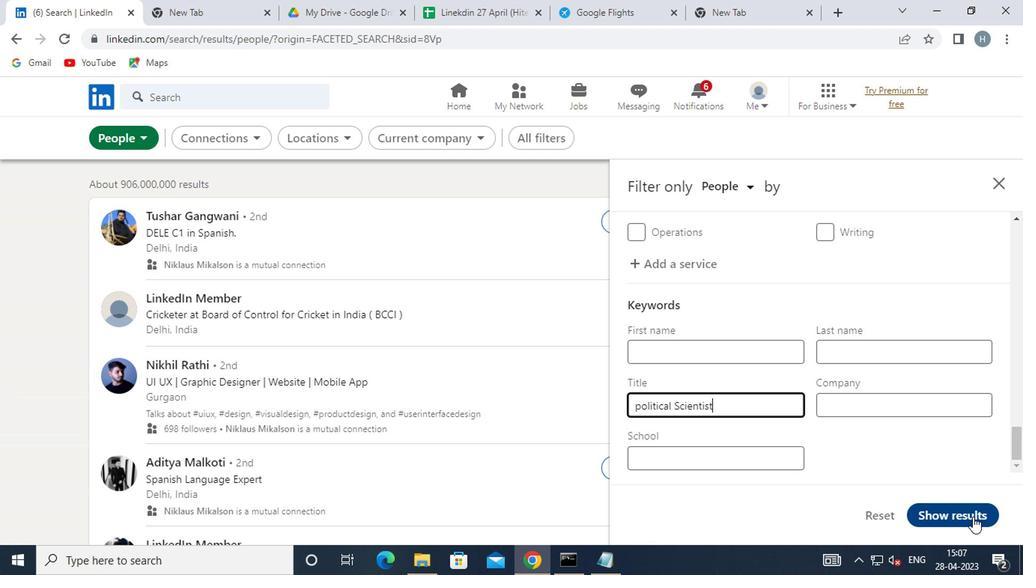 
Action: Mouse moved to (715, 343)
Screenshot: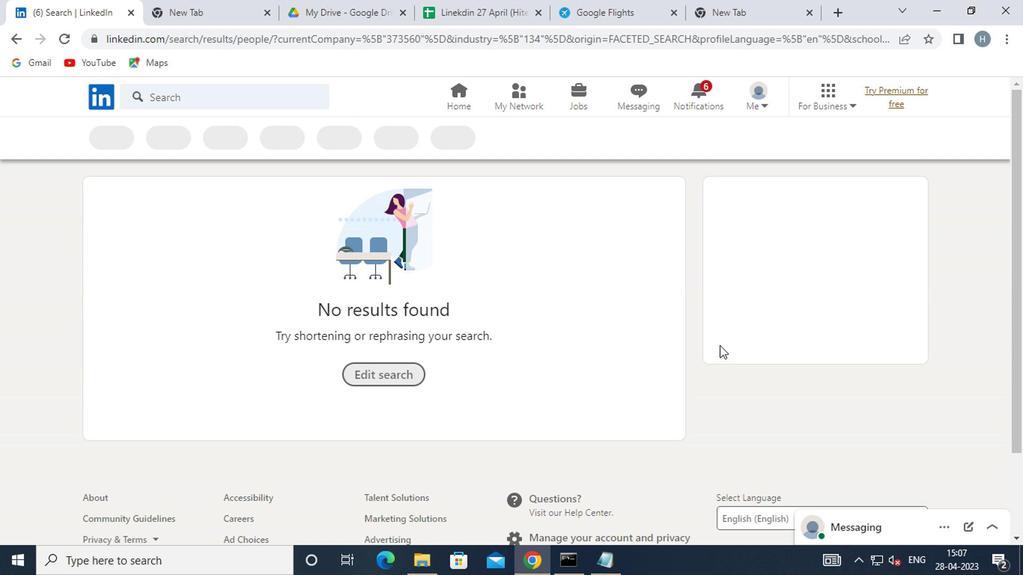 
